 Task: Send an email with the signature Elle Wilson with the subject 'Interview follow-up' and the message 'I would like to request a proposal for your services.' from softage.1@softage.net to softage.10@softage.net and softage.2@softage.net with an attached document Request_for_quote.docx
Action: Key pressed n
Screenshot: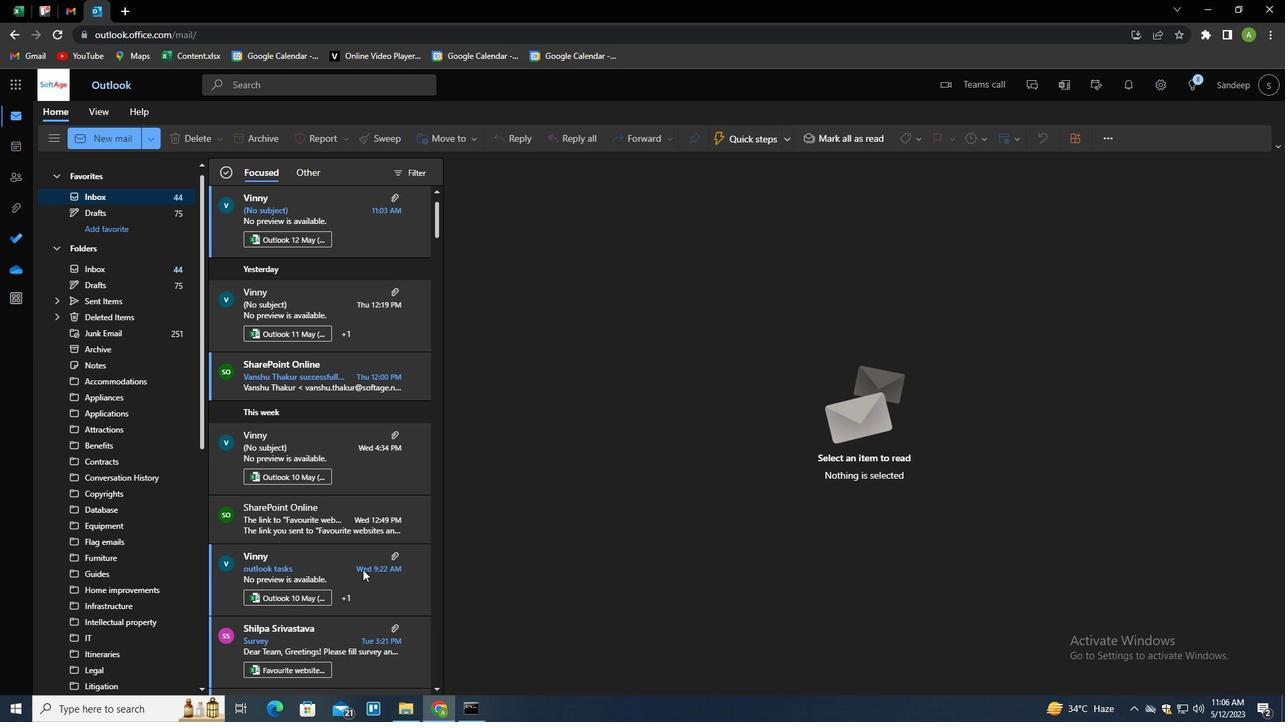 
Action: Mouse moved to (900, 135)
Screenshot: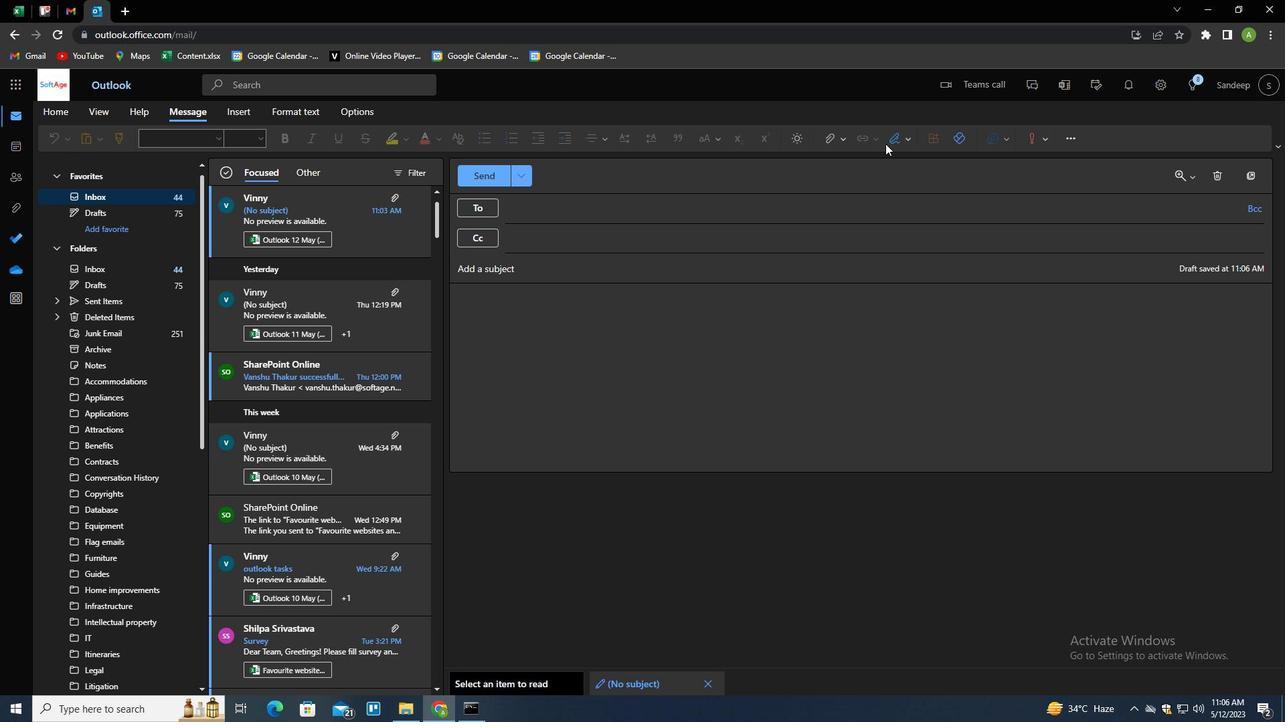 
Action: Mouse pressed left at (900, 135)
Screenshot: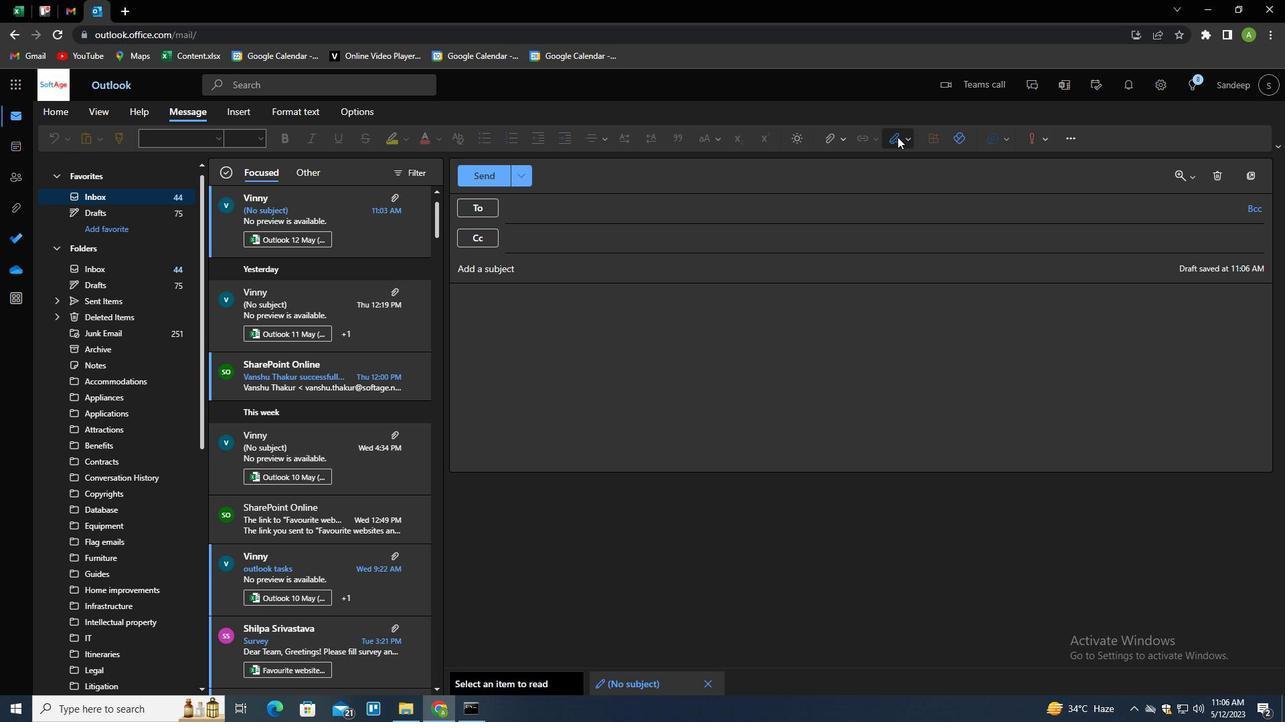 
Action: Mouse moved to (872, 191)
Screenshot: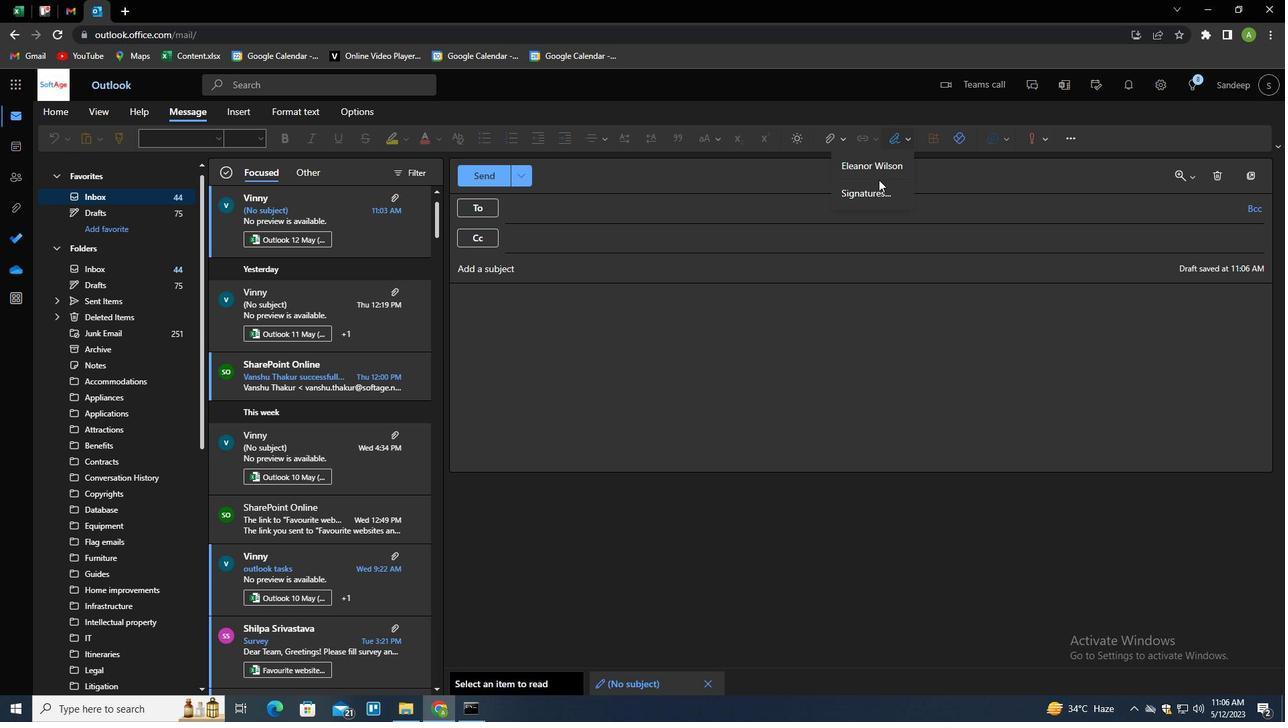 
Action: Mouse pressed left at (872, 191)
Screenshot: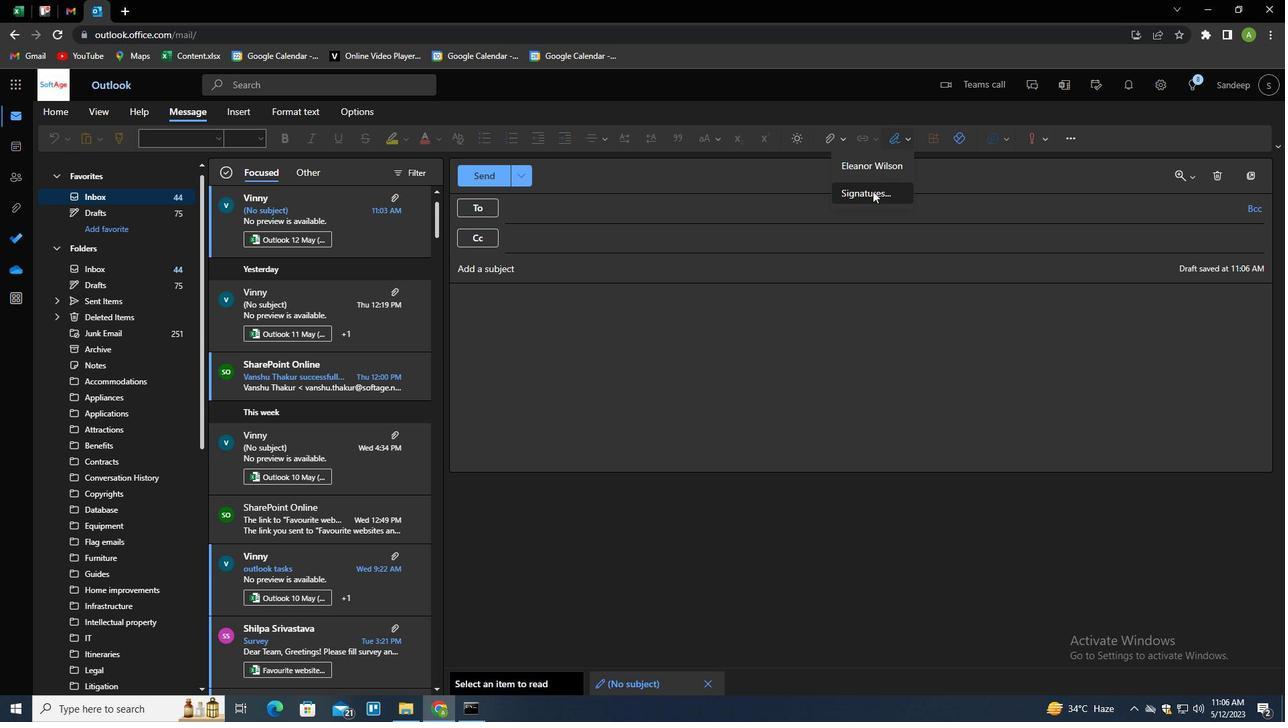 
Action: Mouse moved to (907, 240)
Screenshot: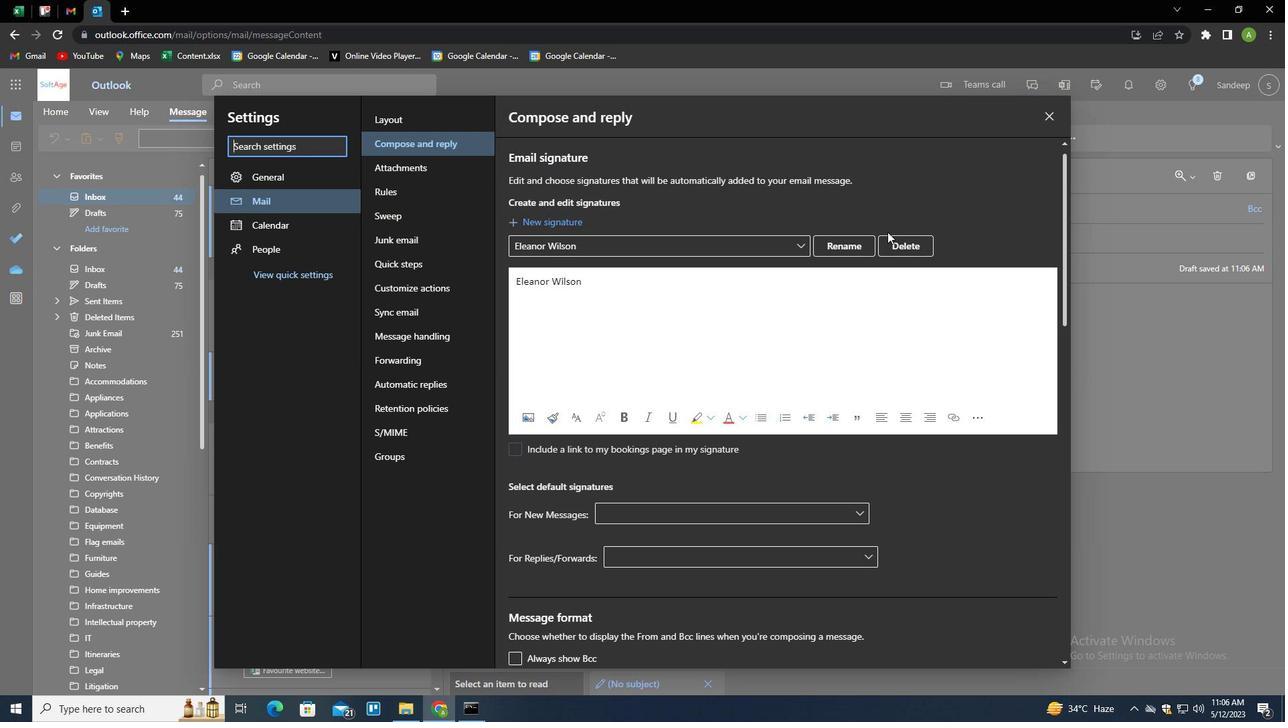
Action: Mouse pressed left at (907, 240)
Screenshot: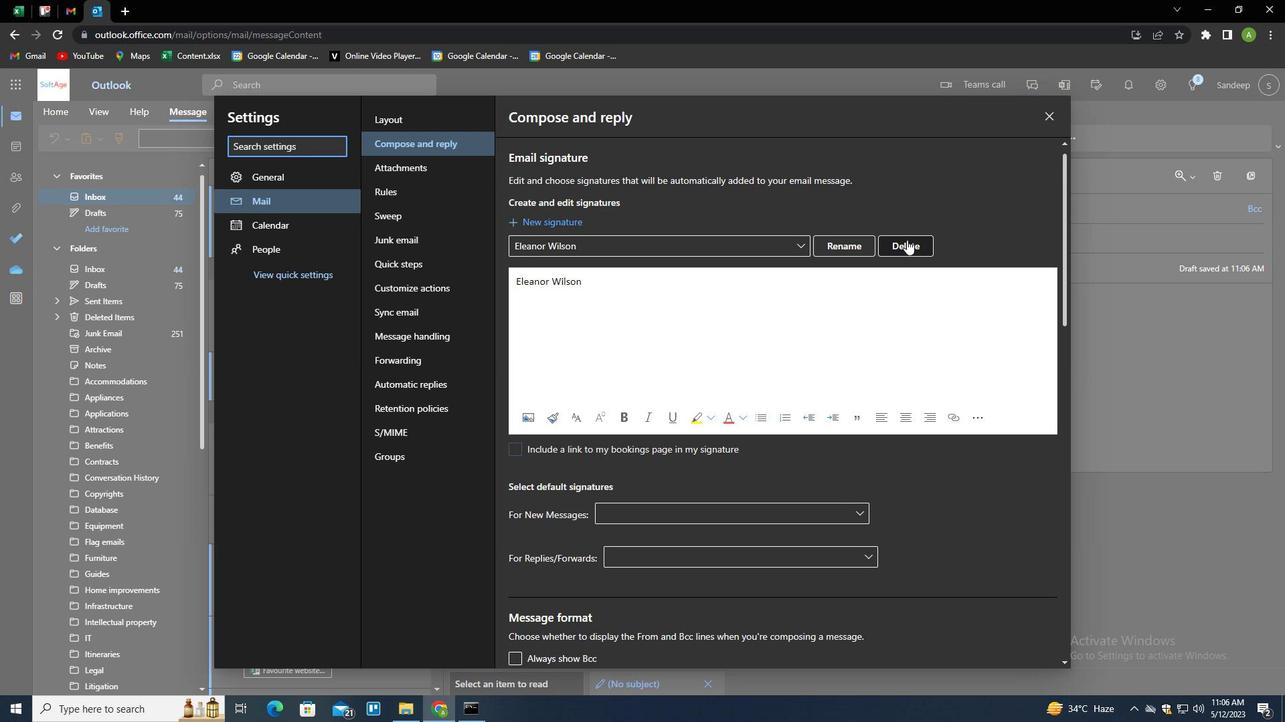 
Action: Mouse moved to (895, 247)
Screenshot: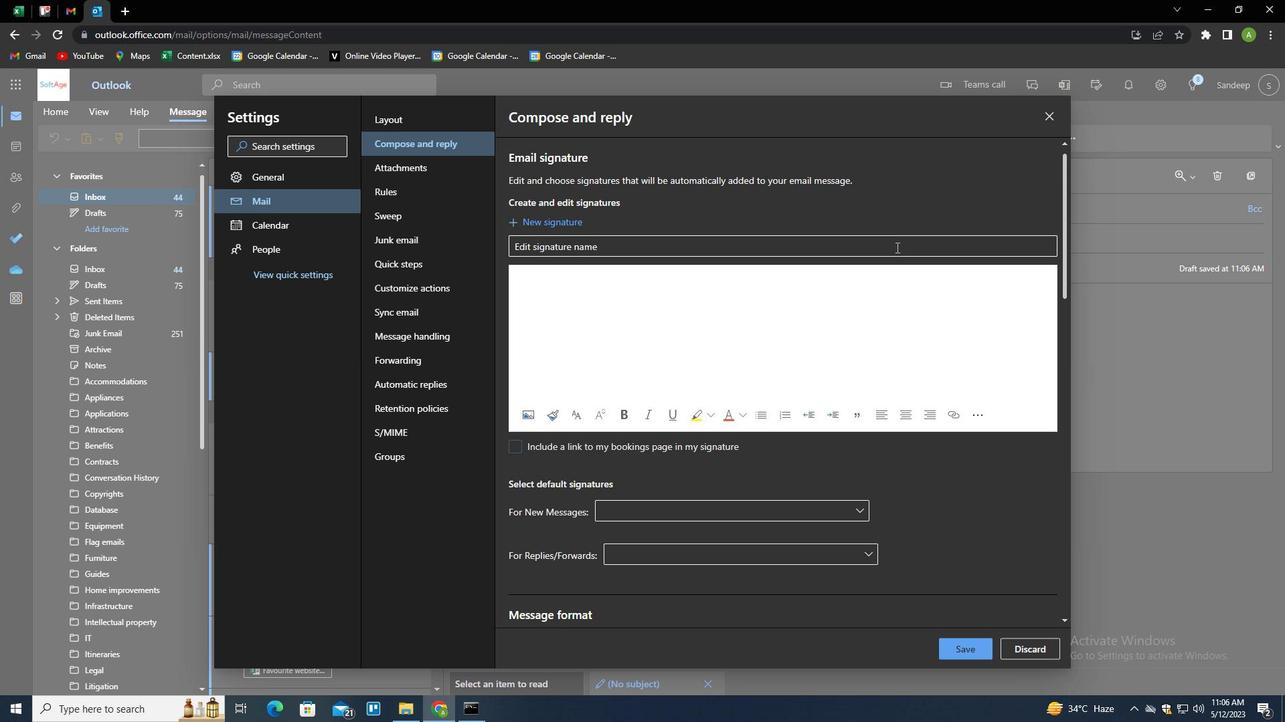 
Action: Mouse pressed left at (895, 247)
Screenshot: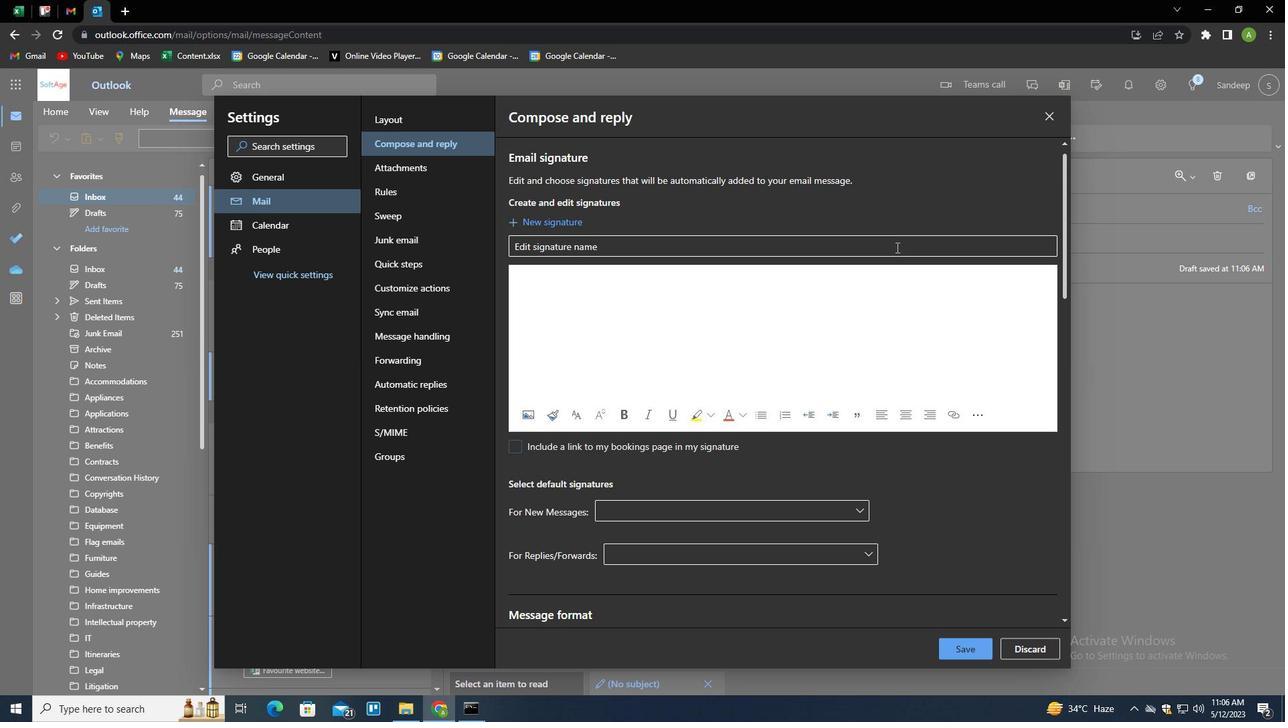 
Action: Mouse moved to (894, 247)
Screenshot: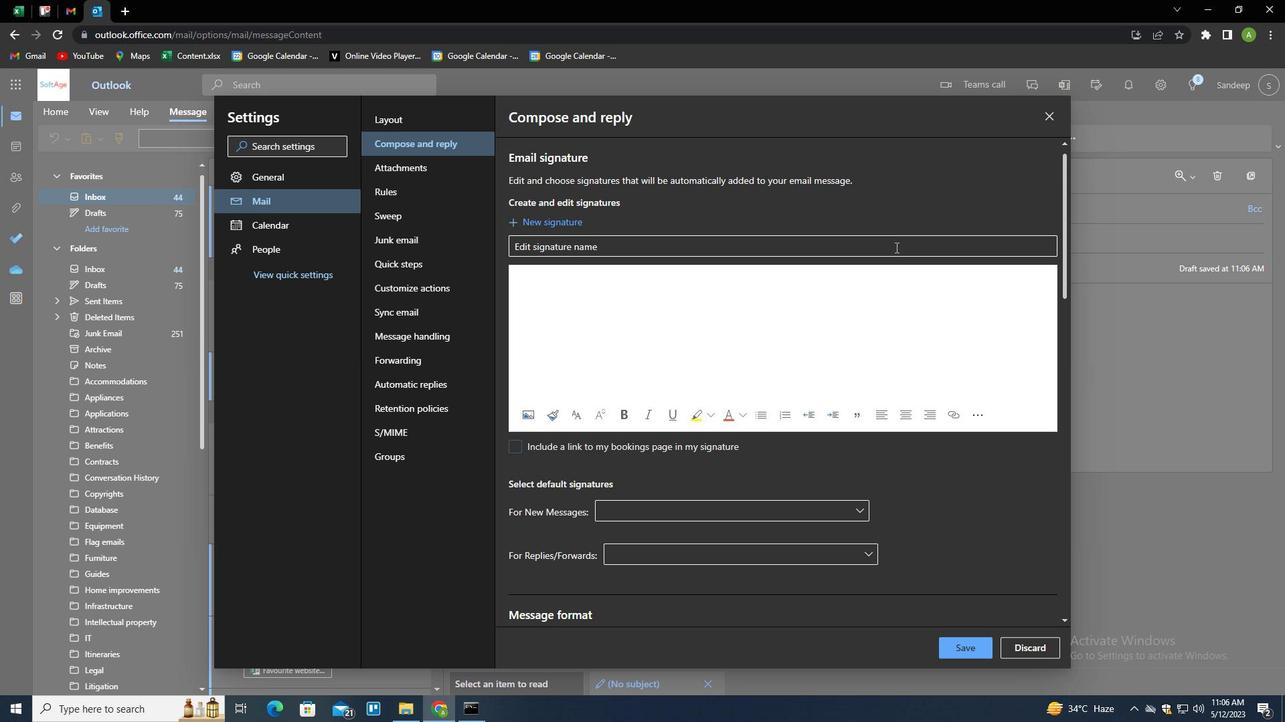 
Action: Key pressed <Key.shift>E
Screenshot: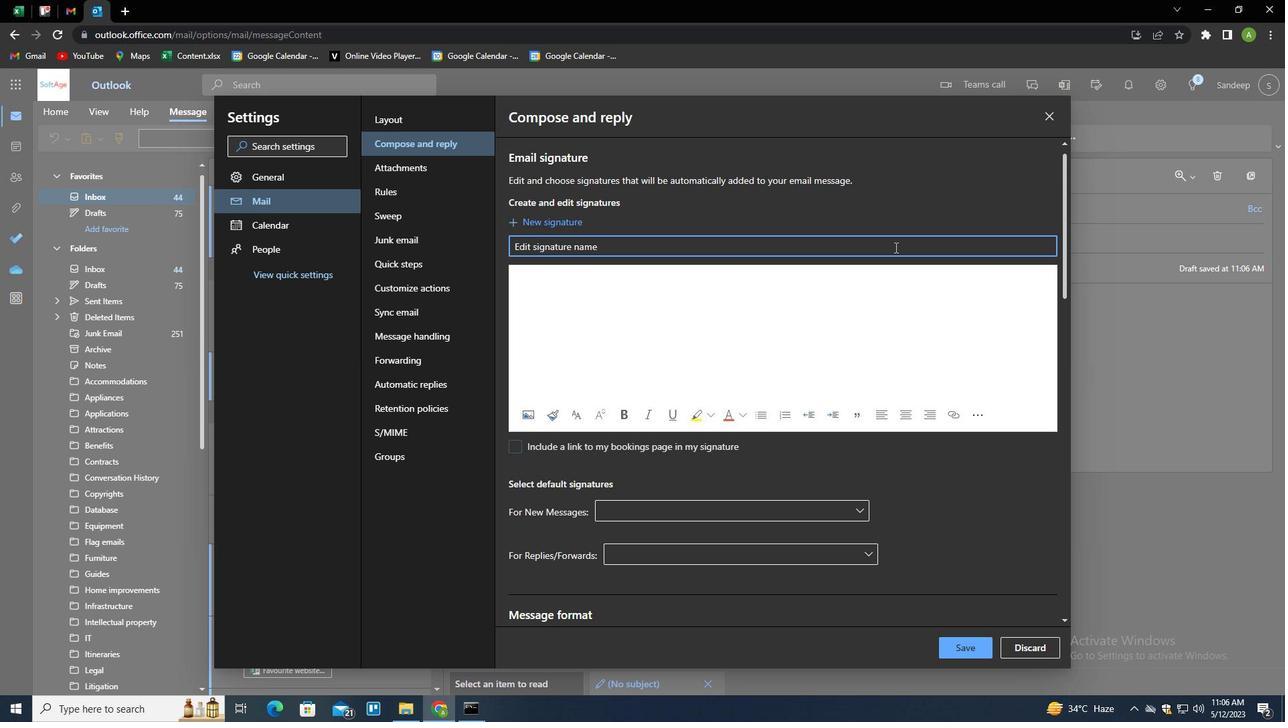 
Action: Mouse moved to (850, 223)
Screenshot: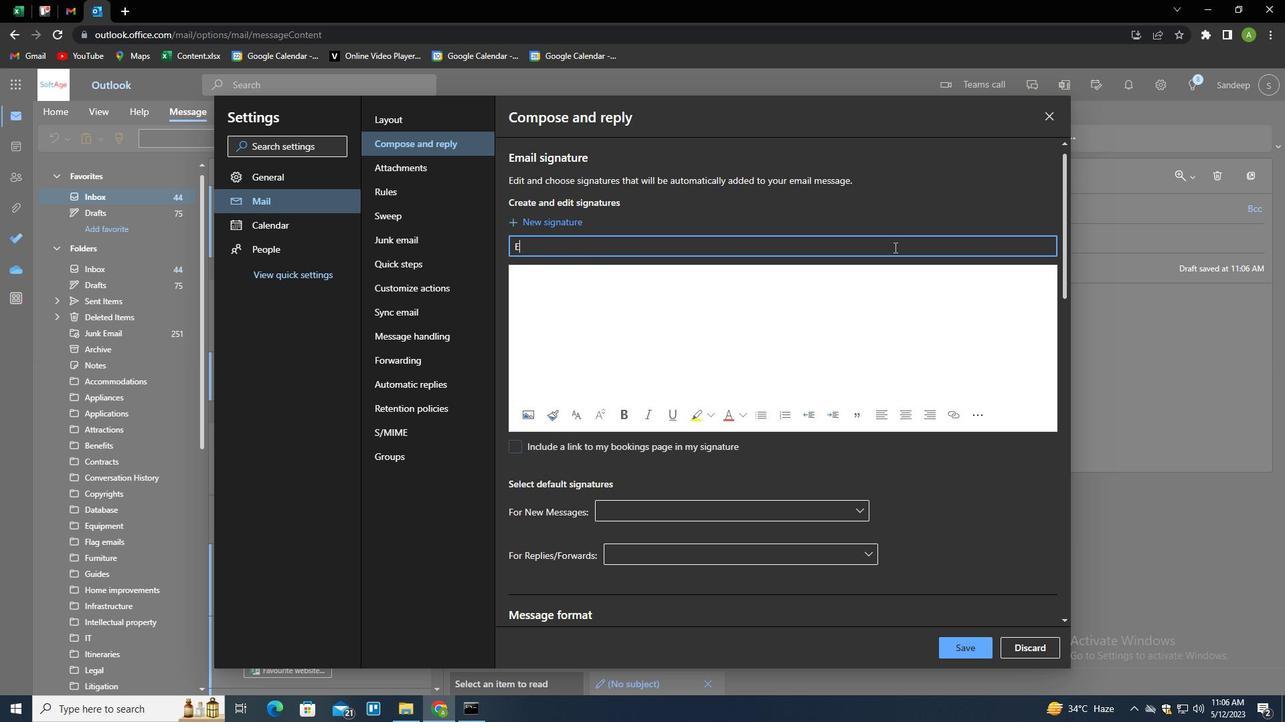 
Action: Key pressed LLE<Key.space><Key.shift>WE<Key.backspace>O<Key.backspace>ILSON<Key.tab><Key.shift>ELLE<Key.space><Key.shift>W
Screenshot: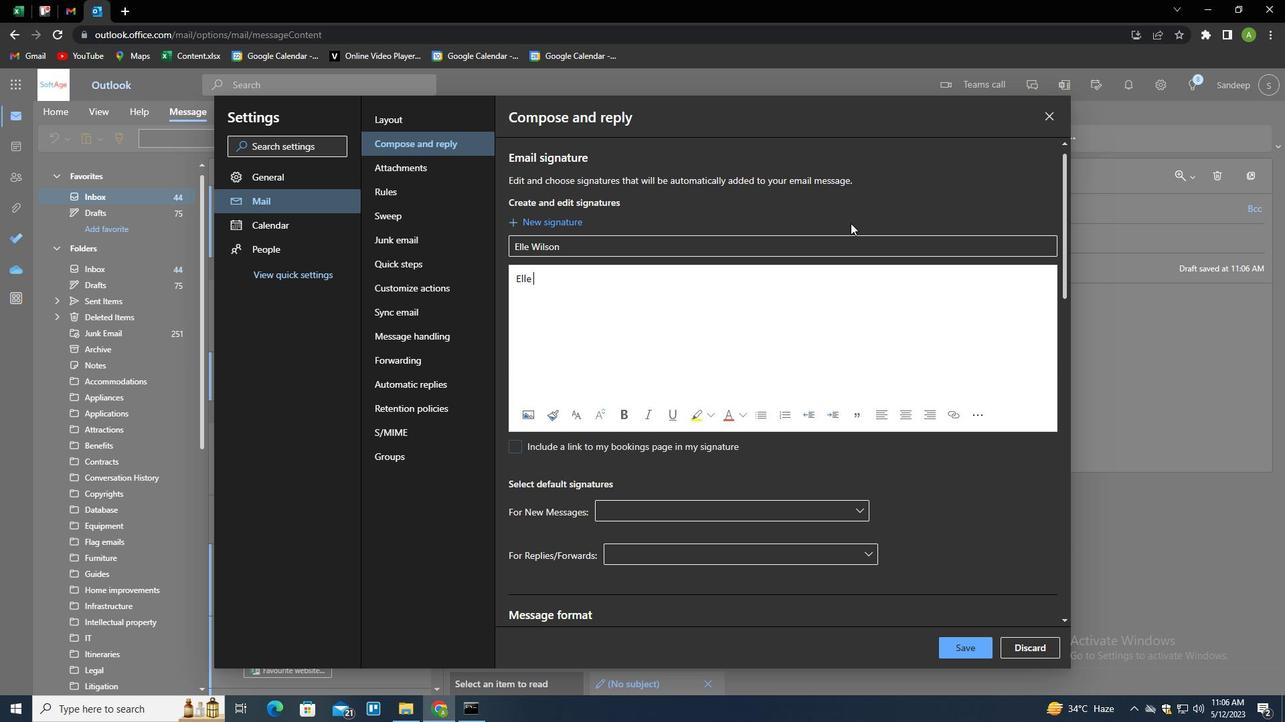 
Action: Mouse moved to (850, 223)
Screenshot: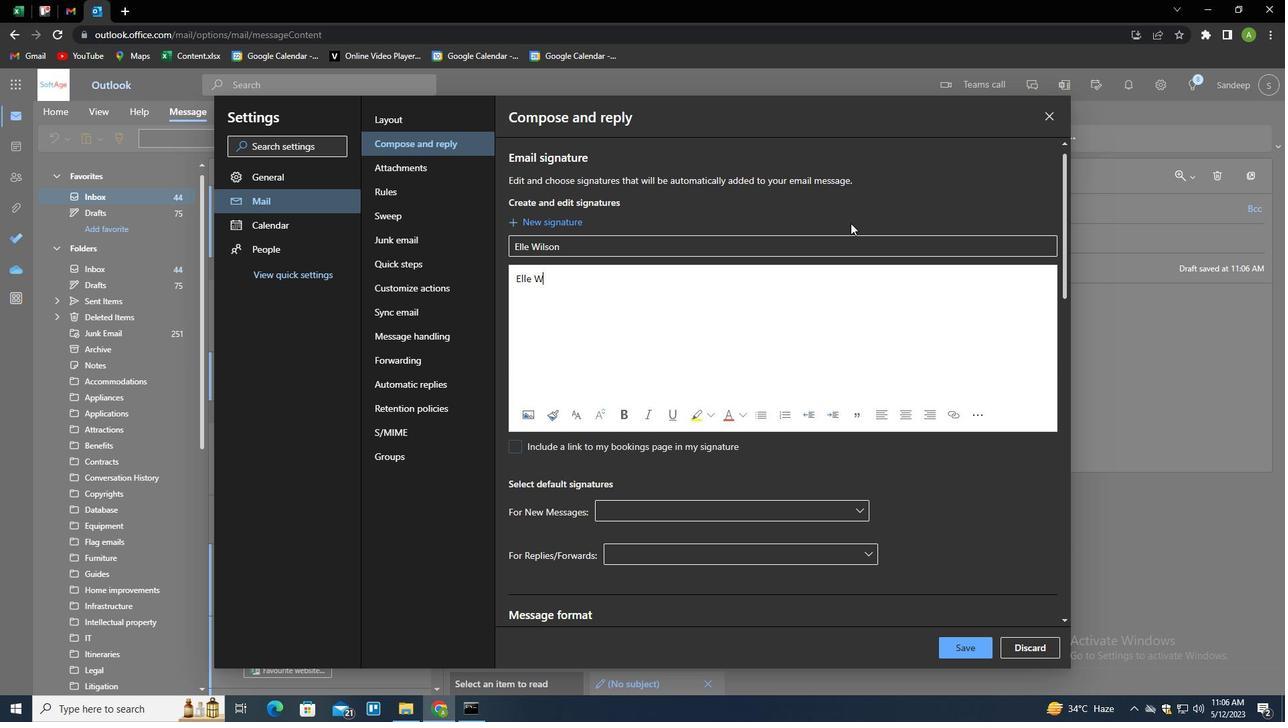
Action: Key pressed ILDON<Key.backspace><Key.backspace><Key.backspace>SON
Screenshot: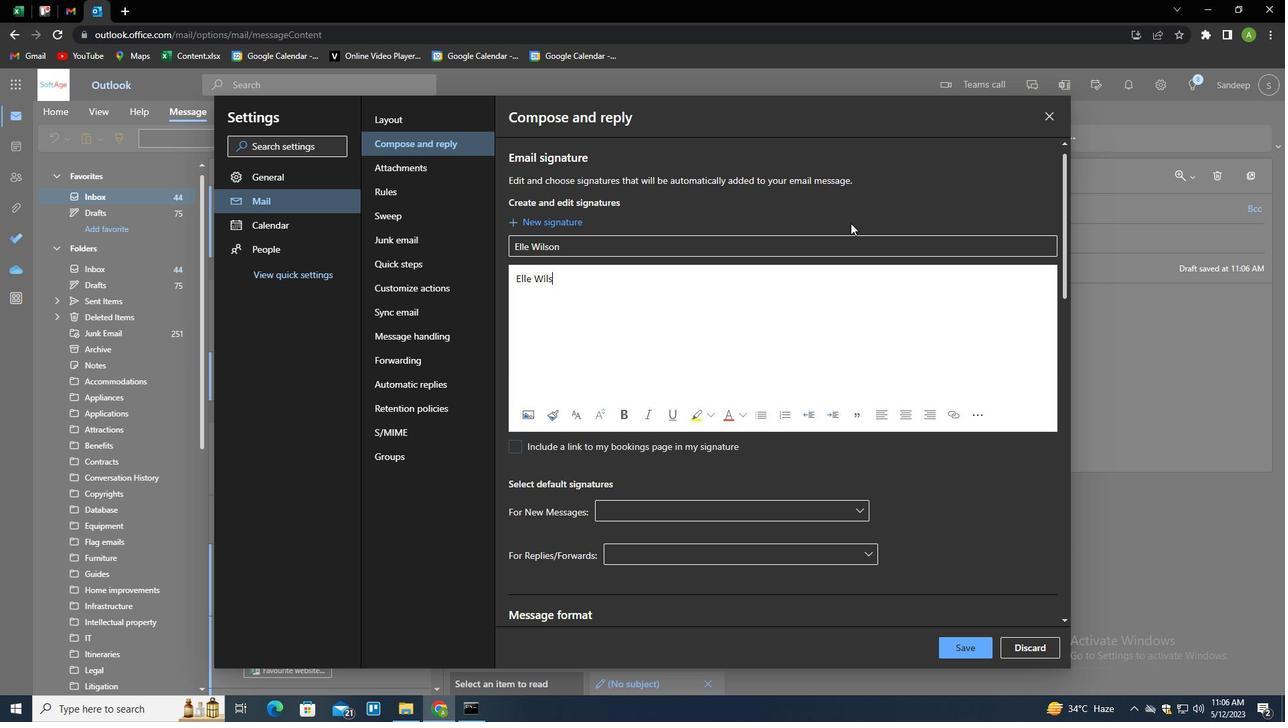 
Action: Mouse moved to (958, 653)
Screenshot: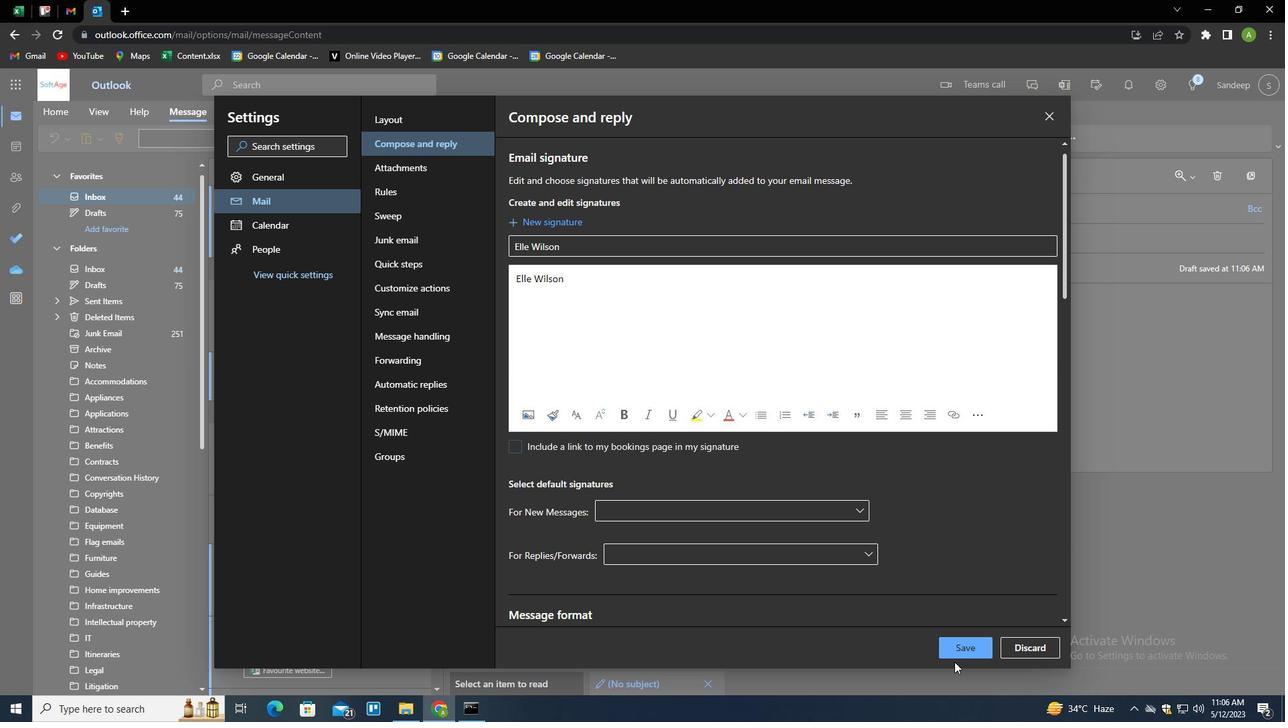 
Action: Mouse pressed left at (958, 653)
Screenshot: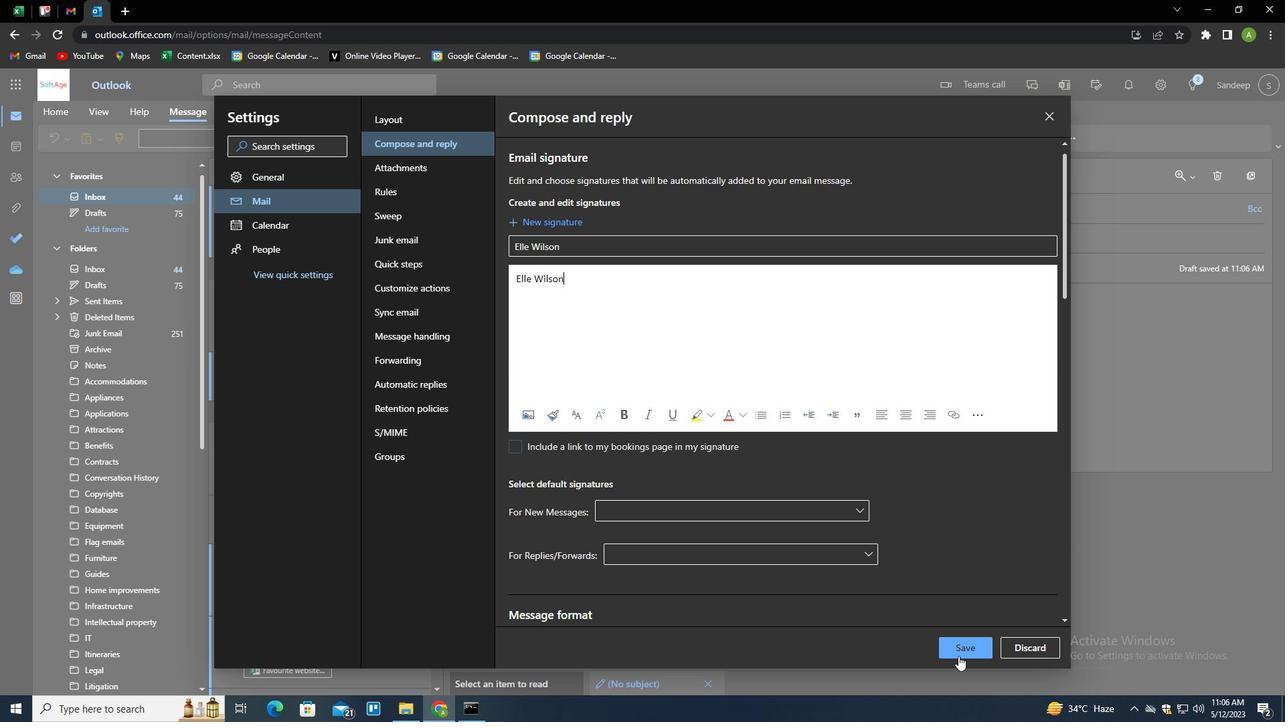 
Action: Mouse moved to (1101, 401)
Screenshot: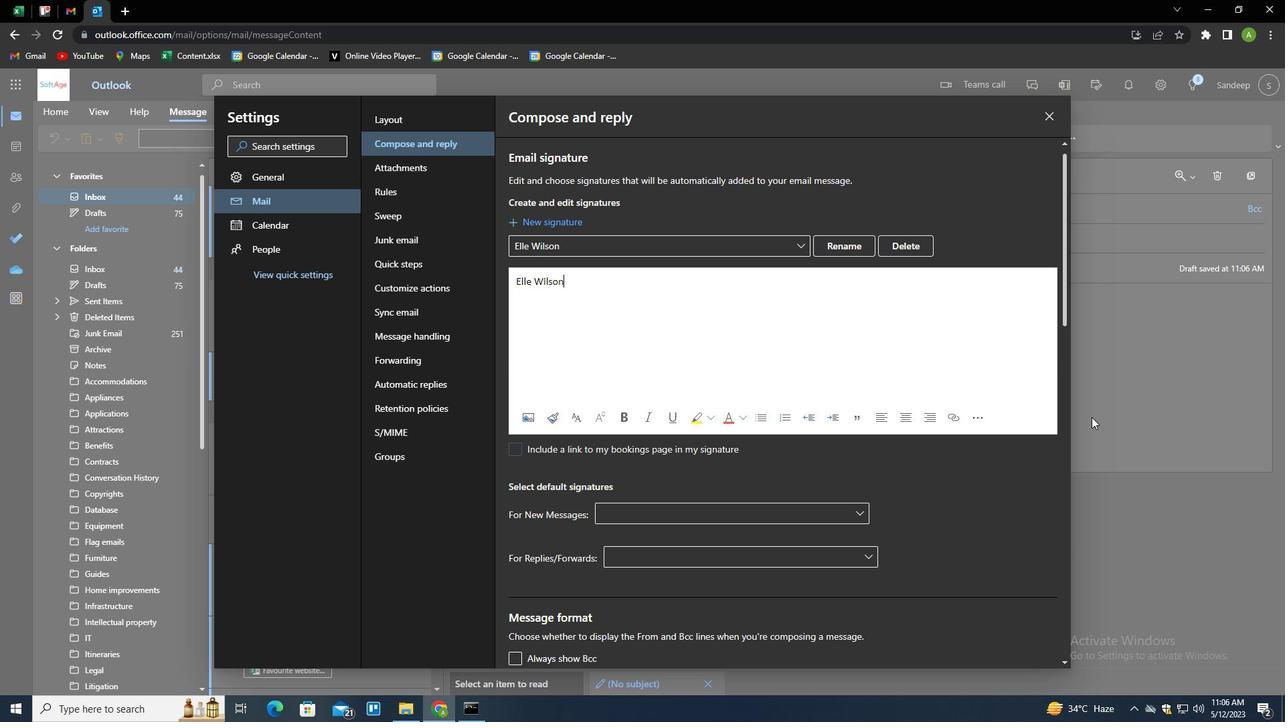 
Action: Mouse pressed left at (1101, 401)
Screenshot: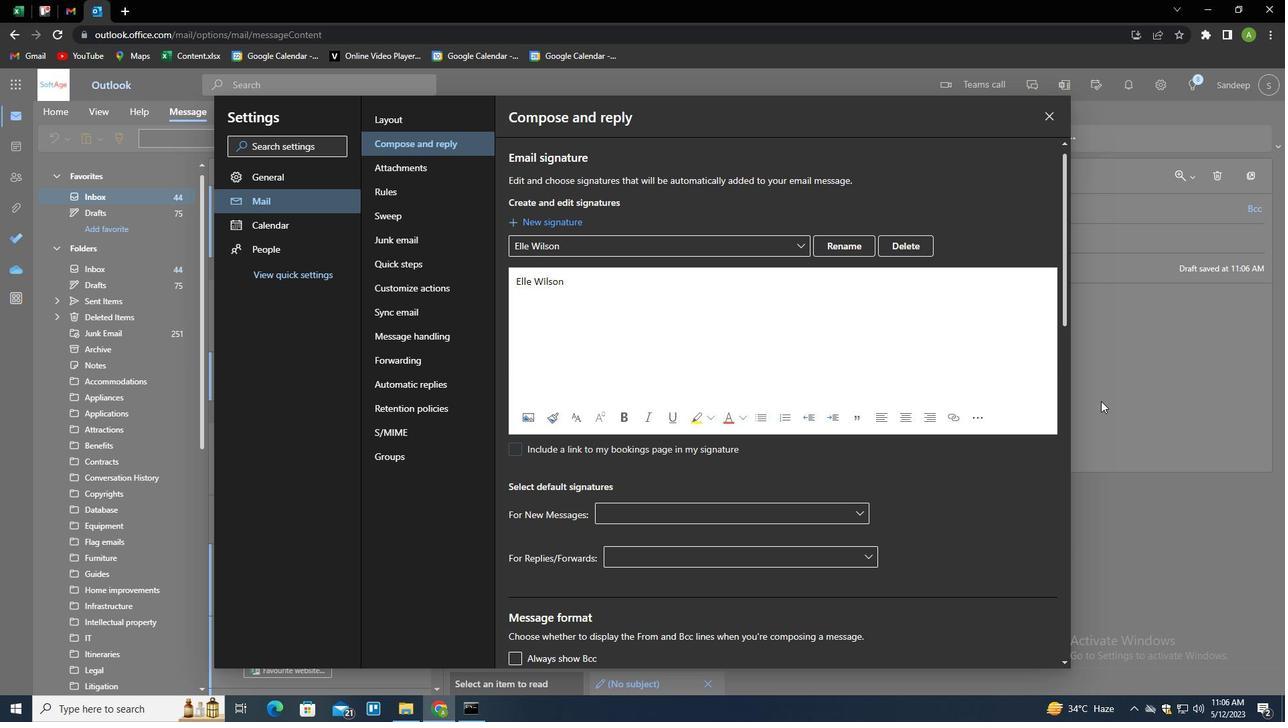 
Action: Mouse moved to (901, 131)
Screenshot: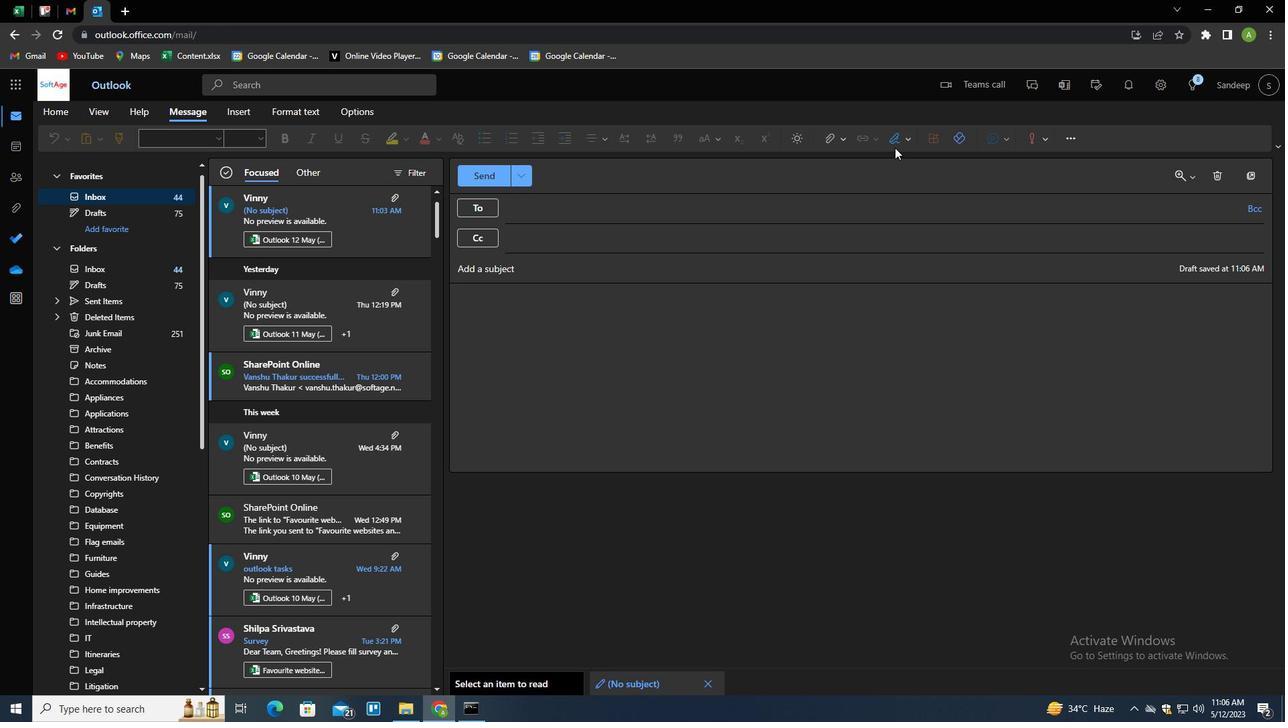 
Action: Mouse pressed left at (901, 131)
Screenshot: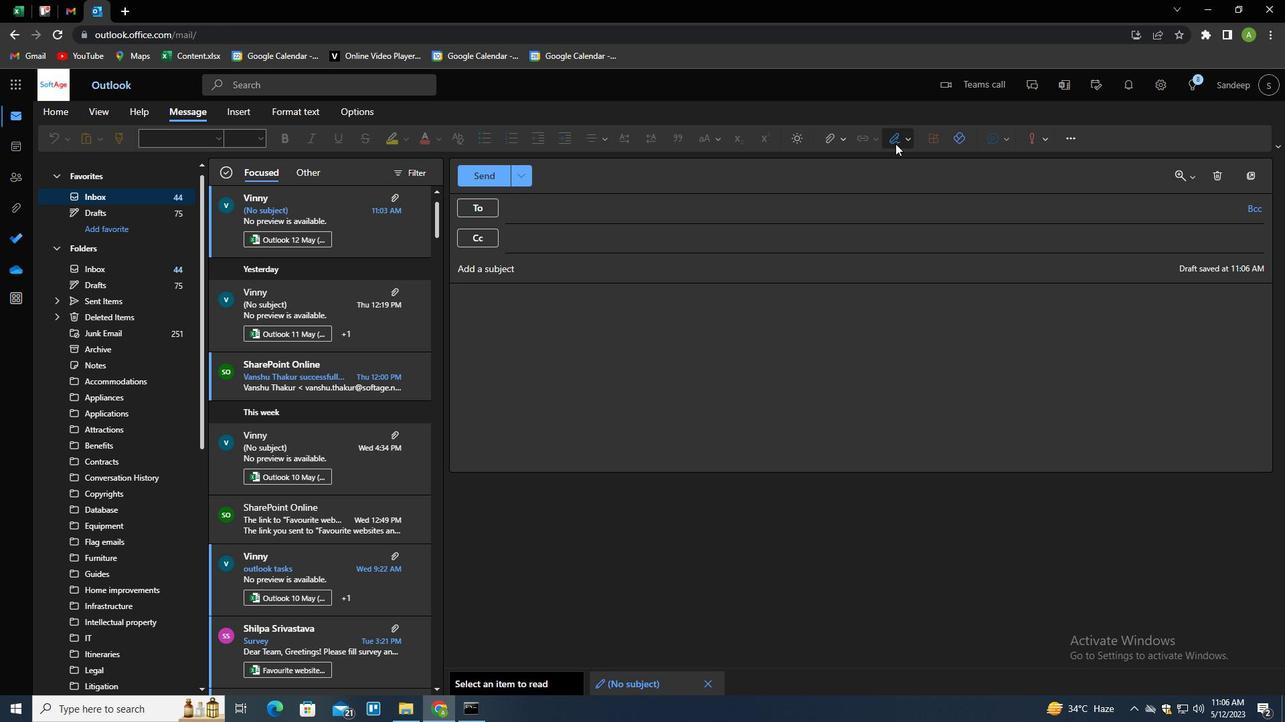 
Action: Mouse moved to (886, 164)
Screenshot: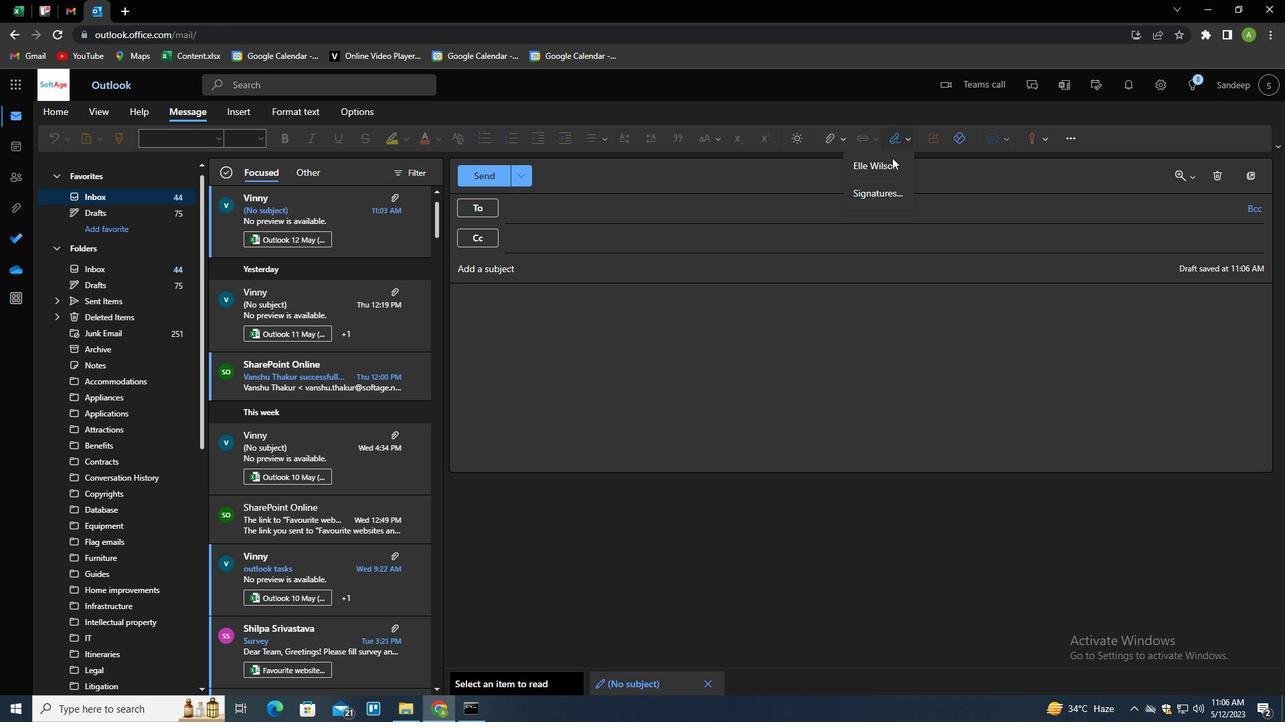 
Action: Mouse pressed left at (886, 164)
Screenshot: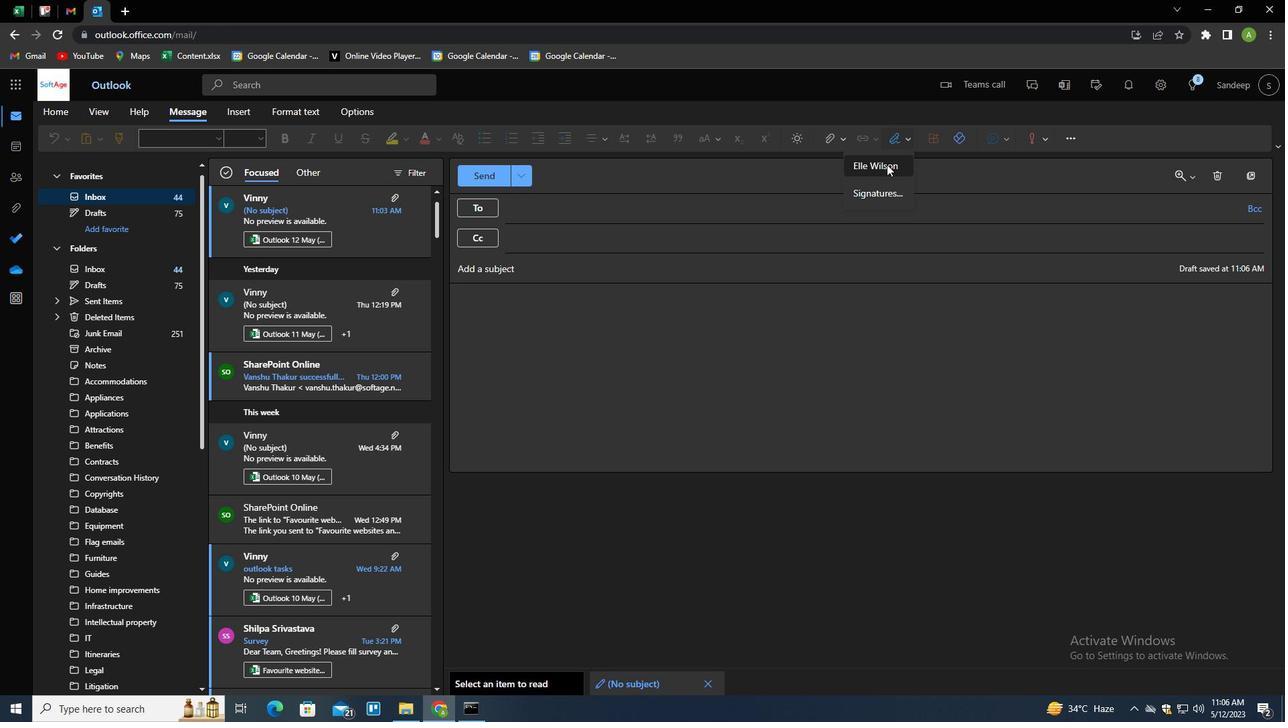 
Action: Mouse moved to (517, 266)
Screenshot: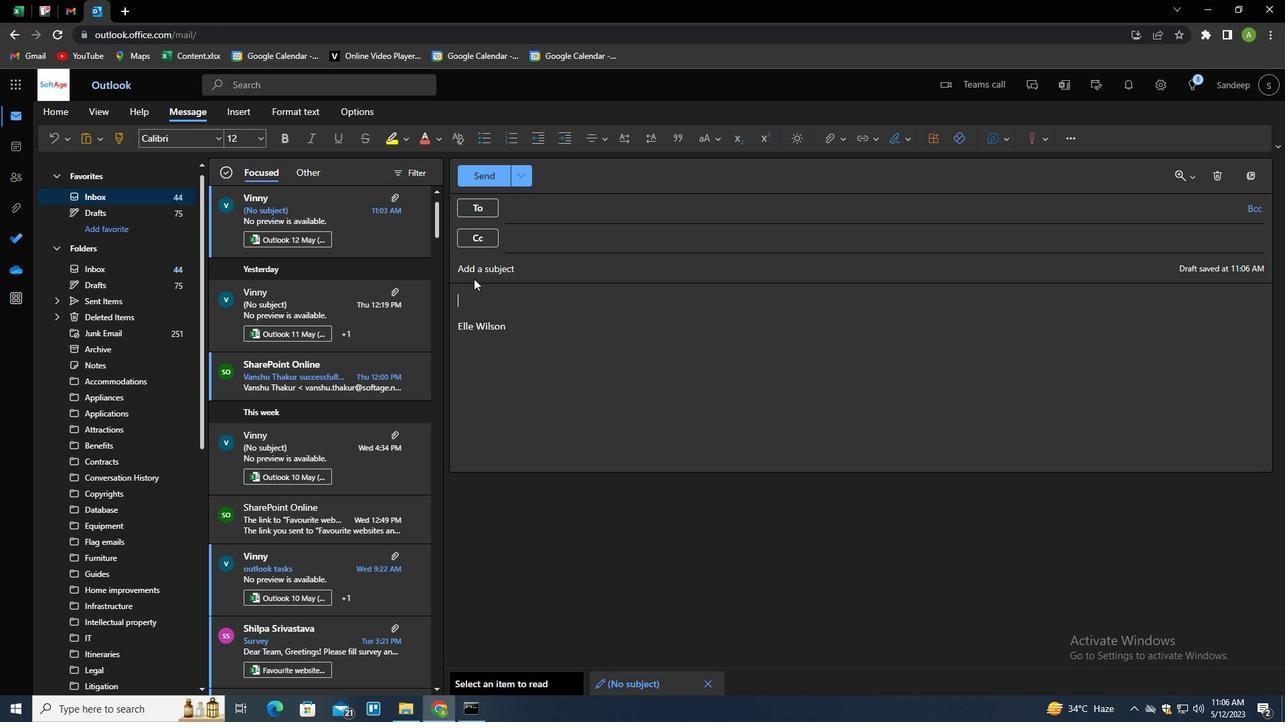 
Action: Mouse pressed left at (517, 266)
Screenshot: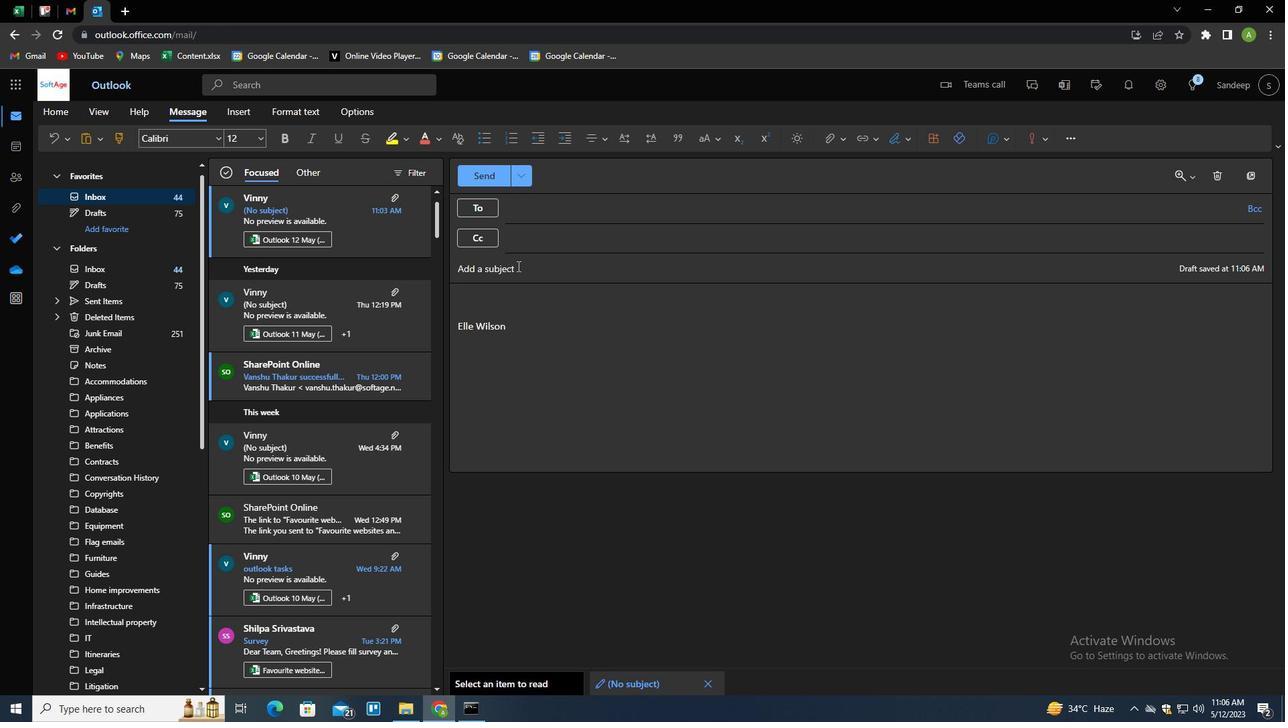 
Action: Mouse moved to (518, 264)
Screenshot: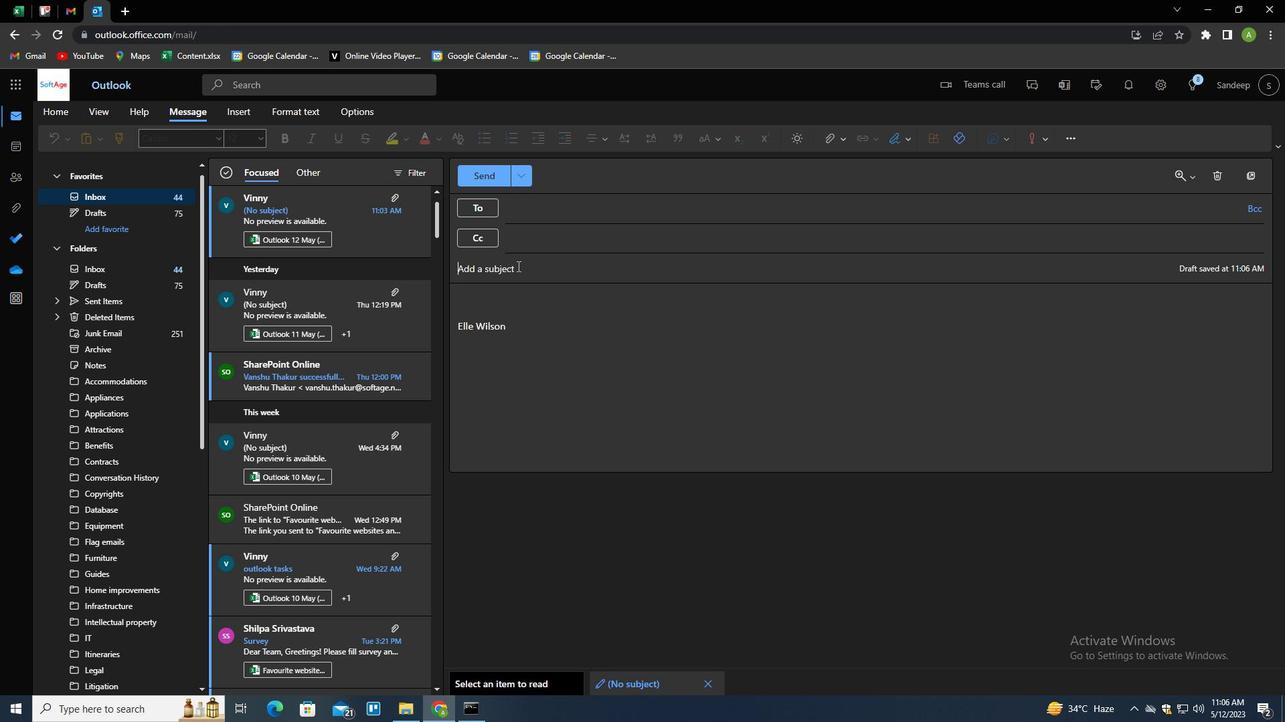 
Action: Key pressed <Key.shift><Key.shift><Key.shift><Key.shift><Key.shift><Key.shift><Key.shift><Key.shift><Key.shift><Key.shift><Key.shift><Key.shift><Key.shift><Key.shift><Key.shift><Key.shift><Key.shift><Key.shift><Key.shift><Key.shift><Key.shift><Key.shift><Key.shift><Key.shift><Key.shift><Key.shift><Key.shift><Key.shift><Key.shift><Key.shift><Key.shift><Key.shift><Key.shift><Key.shift><Key.shift><Key.shift><Key.shift><Key.shift><Key.shift><Key.shift><Key.shift><Key.shift><Key.shift><Key.shift><Key.shift><Key.shift><Key.shift><Key.shift><Key.shift><Key.shift><Key.shift><Key.shift><Key.shift><Key.shift><Key.shift><Key.shift><Key.shift><Key.shift><Key.shift><Key.shift><Key.shift><Key.shift><Key.shift><Key.shift><Key.shift><Key.shift><Key.shift><Key.shift><Key.shift><Key.shift><Key.shift><Key.shift><Key.shift><Key.shift><Key.shift><Key.shift><Key.shift><Key.shift><Key.shift><Key.shift><Key.shift><Key.shift><Key.shift><Key.shift><Key.shift><Key.shift><Key.shift><Key.shift><Key.shift><Key.shift>INTERVIEW<Key.space><Key.shift>F<Key.backspace>FOLLOW-UP<Key.tab><Key.shift>I<Key.space>WOI<Key.backspace>ULD<Key.space>LIKT<Key.space>T<Key.backspace><Key.backspace><Key.backspace>E<Key.space>TO<Key.space>REQUEST<Key.space>A<Key.space>PROPOSAL<Key.space>FOR<Key.space>YOUR<Key.space>SERVICES.
Screenshot: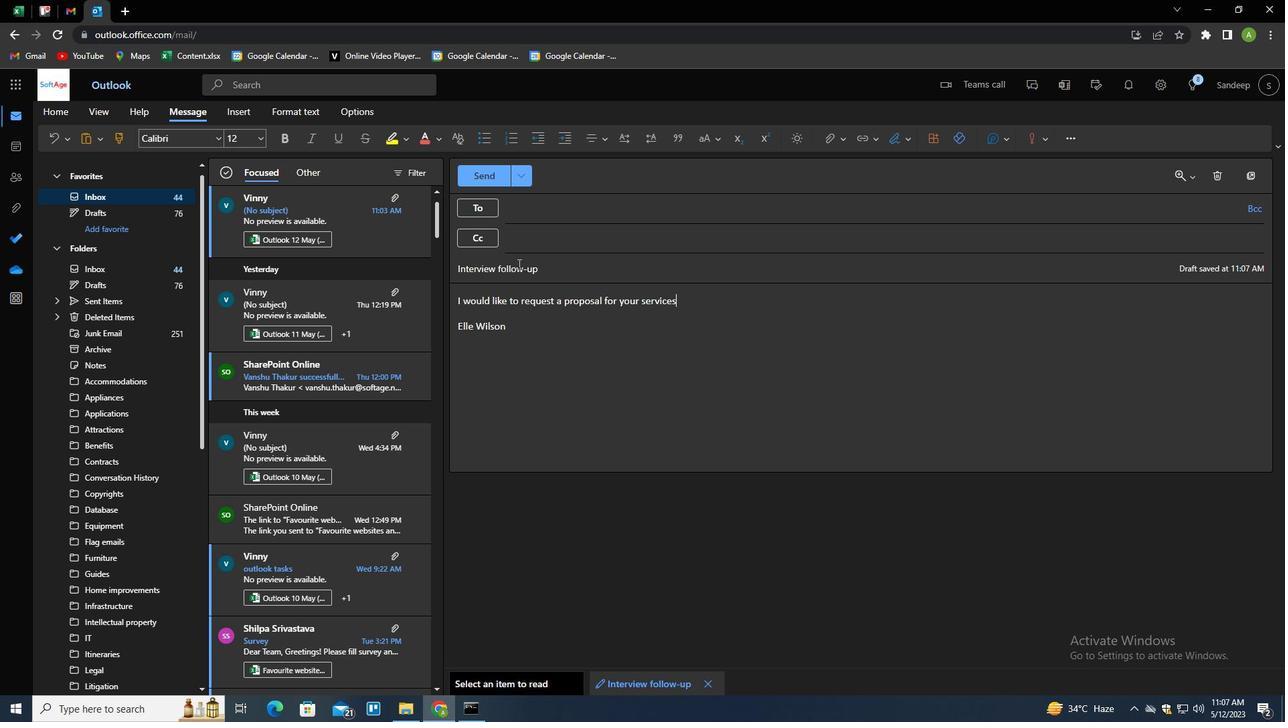 
Action: Mouse moved to (545, 209)
Screenshot: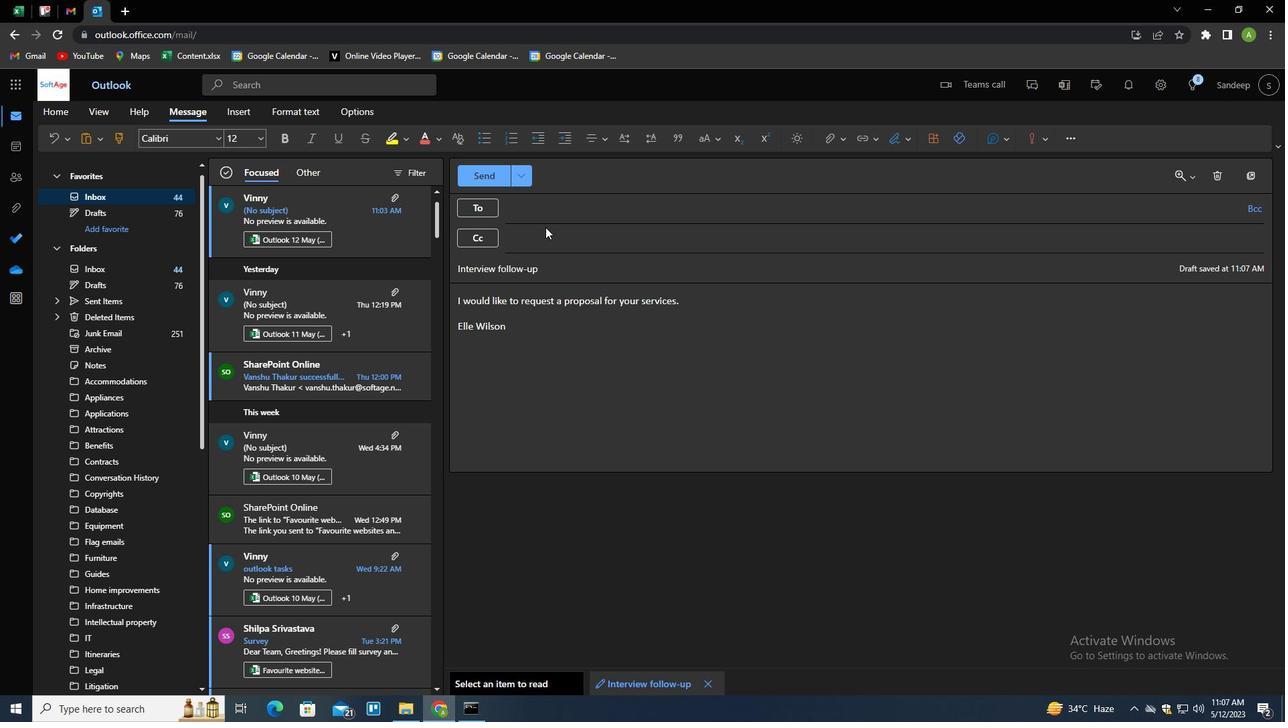 
Action: Mouse pressed left at (545, 209)
Screenshot: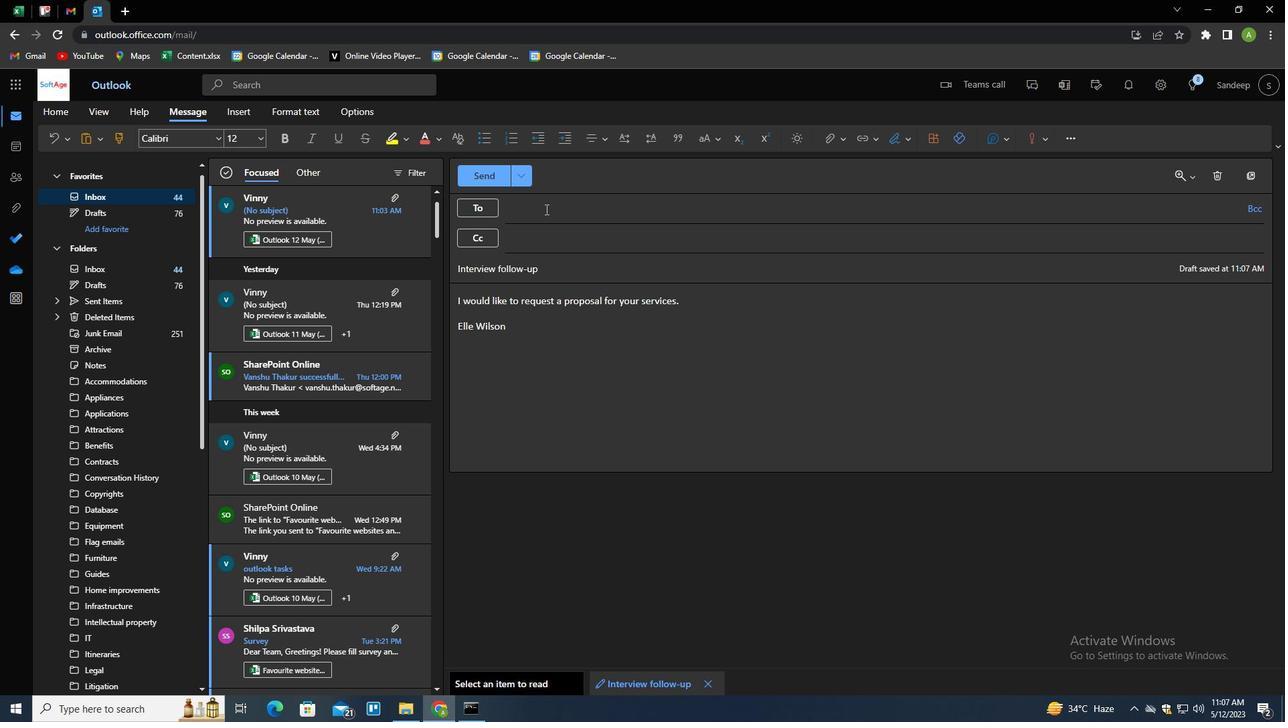 
Action: Key pressed SOFTAGE.10<Key.shift>@SOFTAGE.NET<Key.enter>SOFTAGE.2<Key.shift>@SOFTAGE.NET<Key.enter>
Screenshot: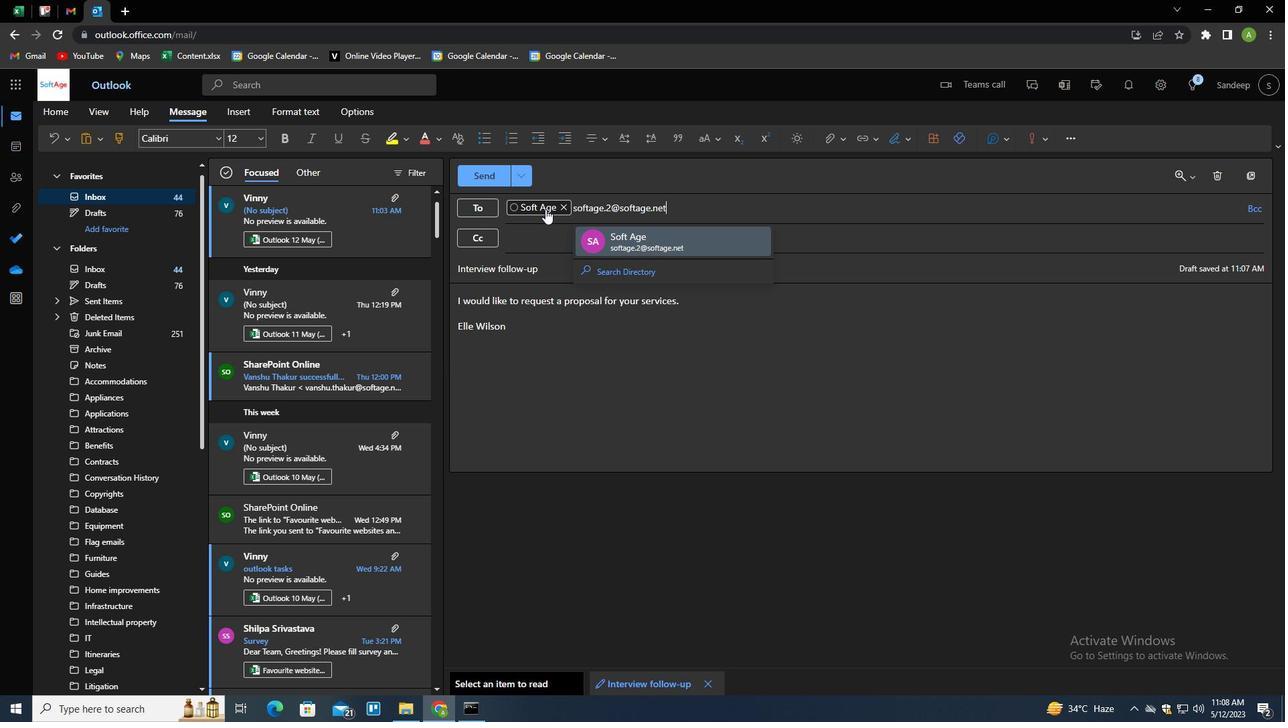 
Action: Mouse moved to (840, 142)
Screenshot: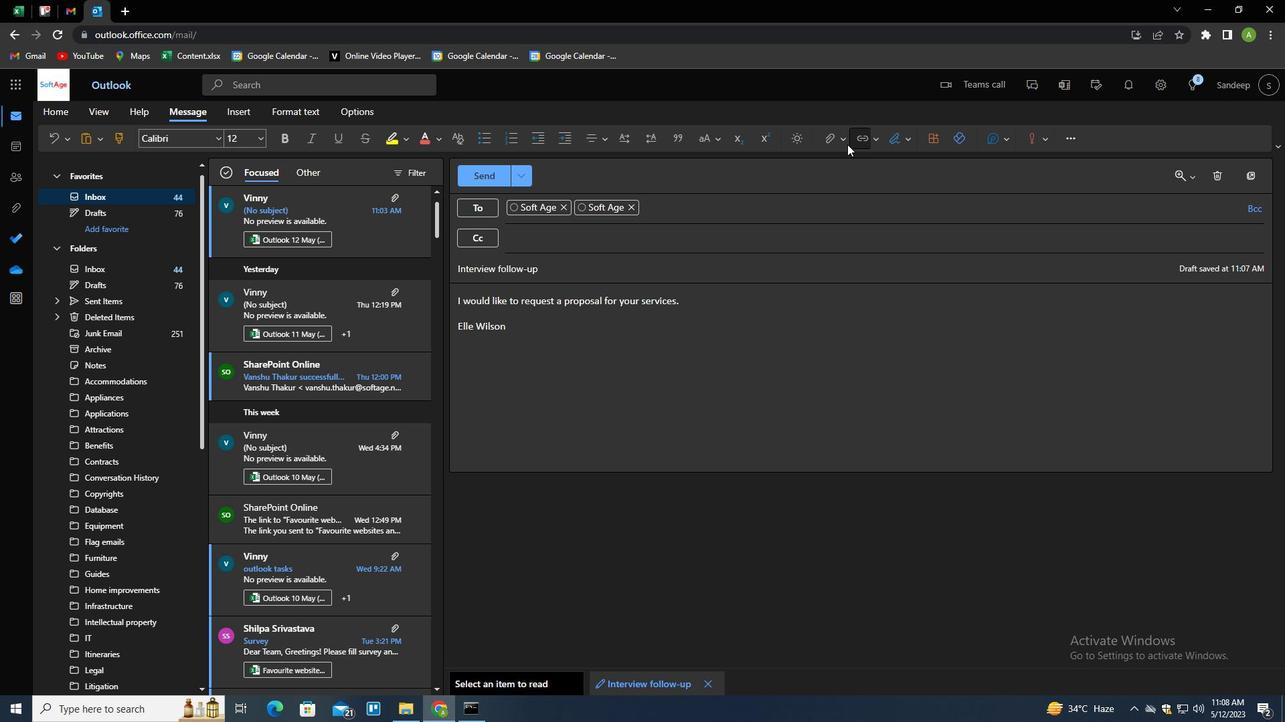 
Action: Mouse pressed left at (840, 142)
Screenshot: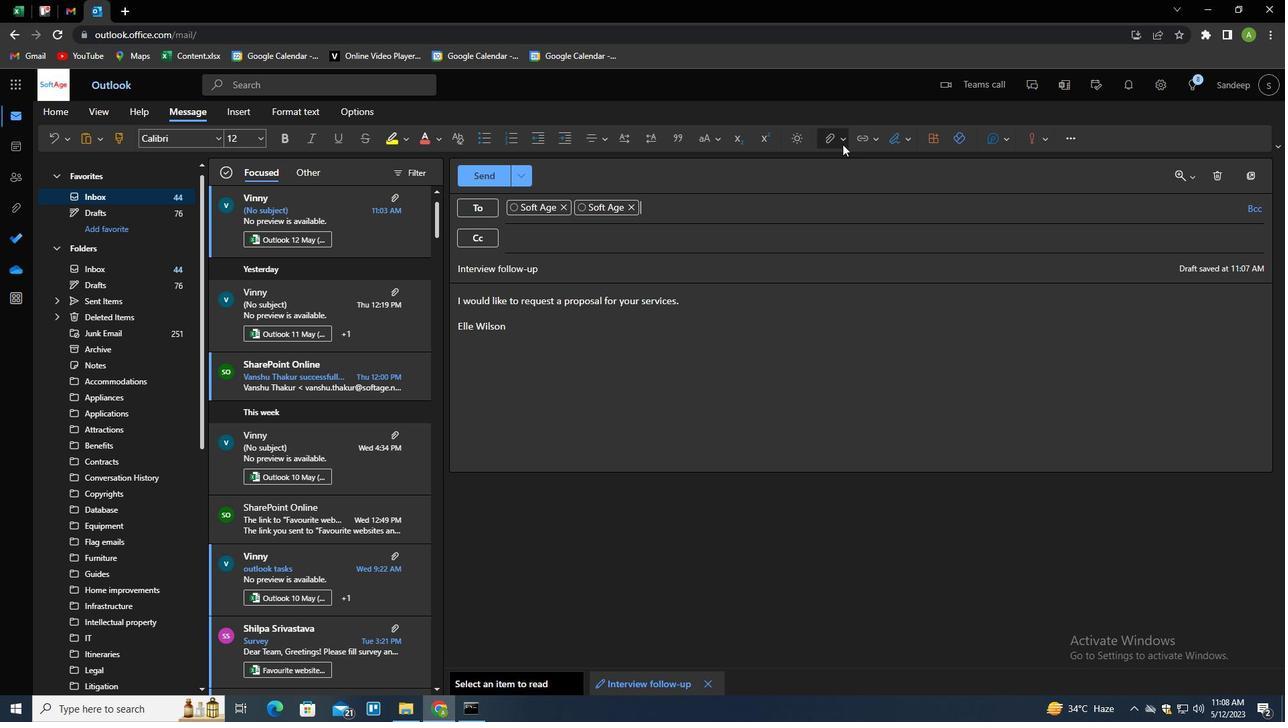 
Action: Mouse moved to (793, 174)
Screenshot: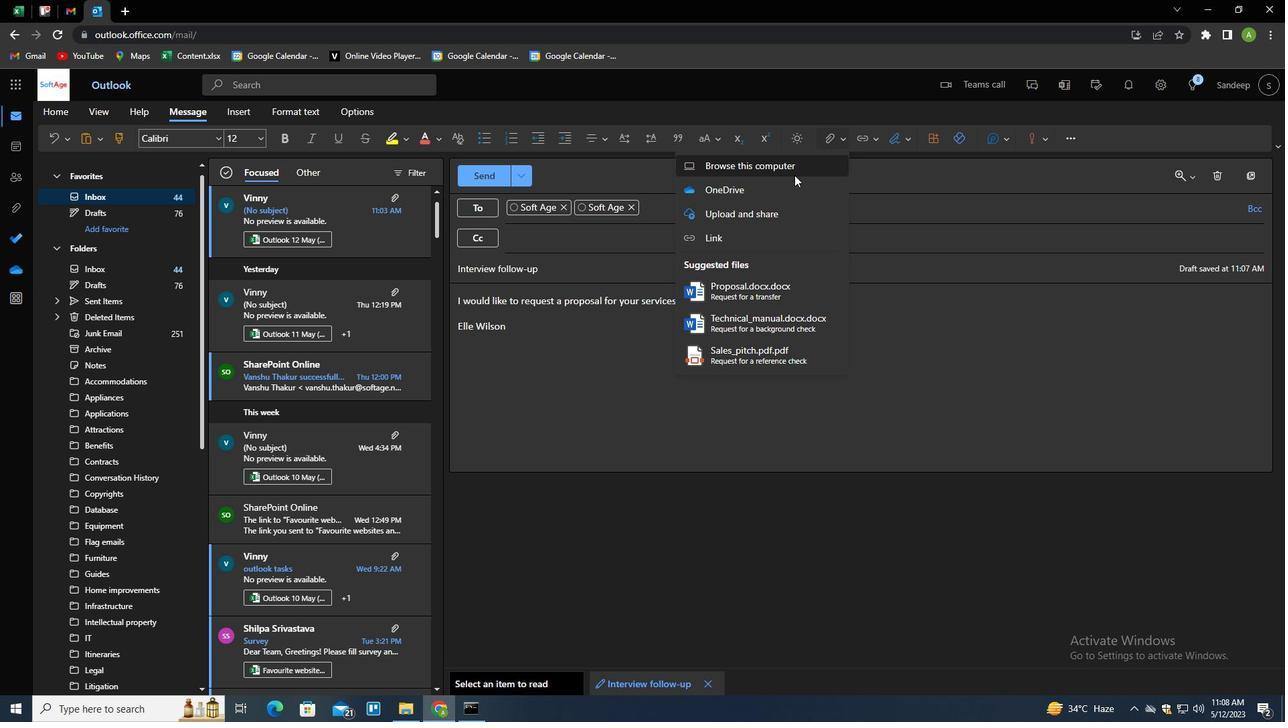 
Action: Mouse pressed left at (793, 174)
Screenshot: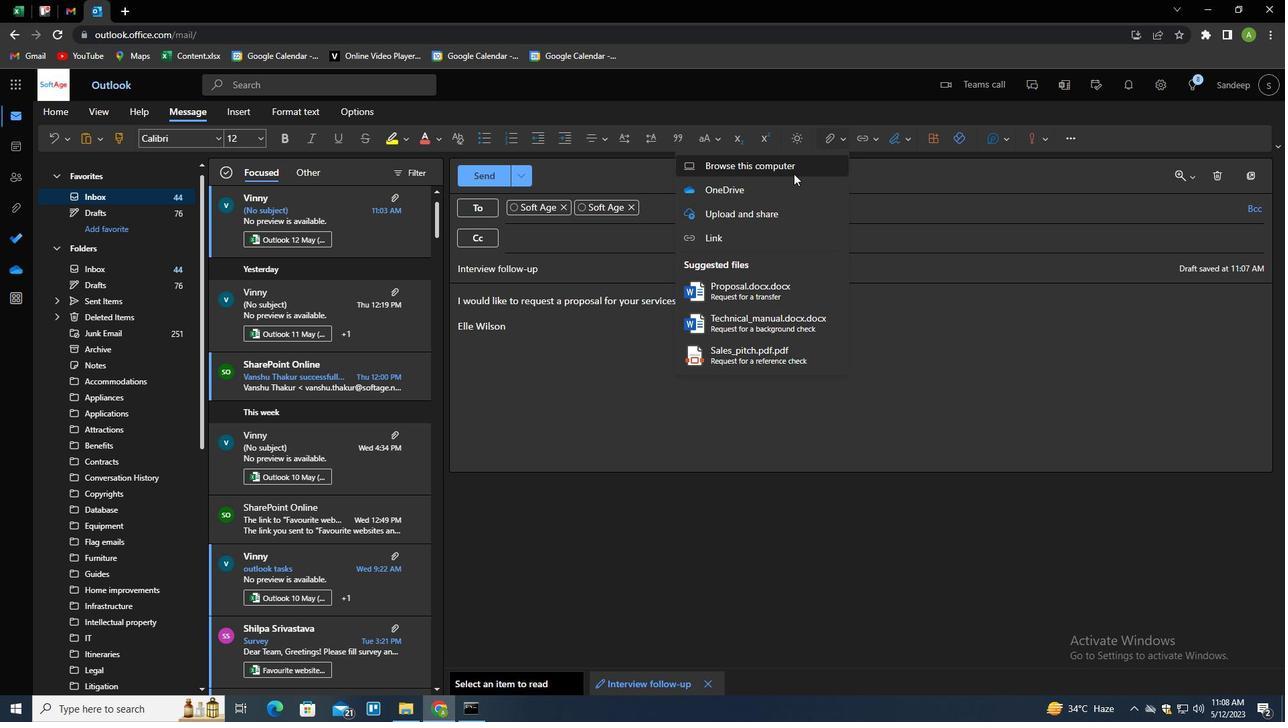 
Action: Mouse moved to (222, 170)
Screenshot: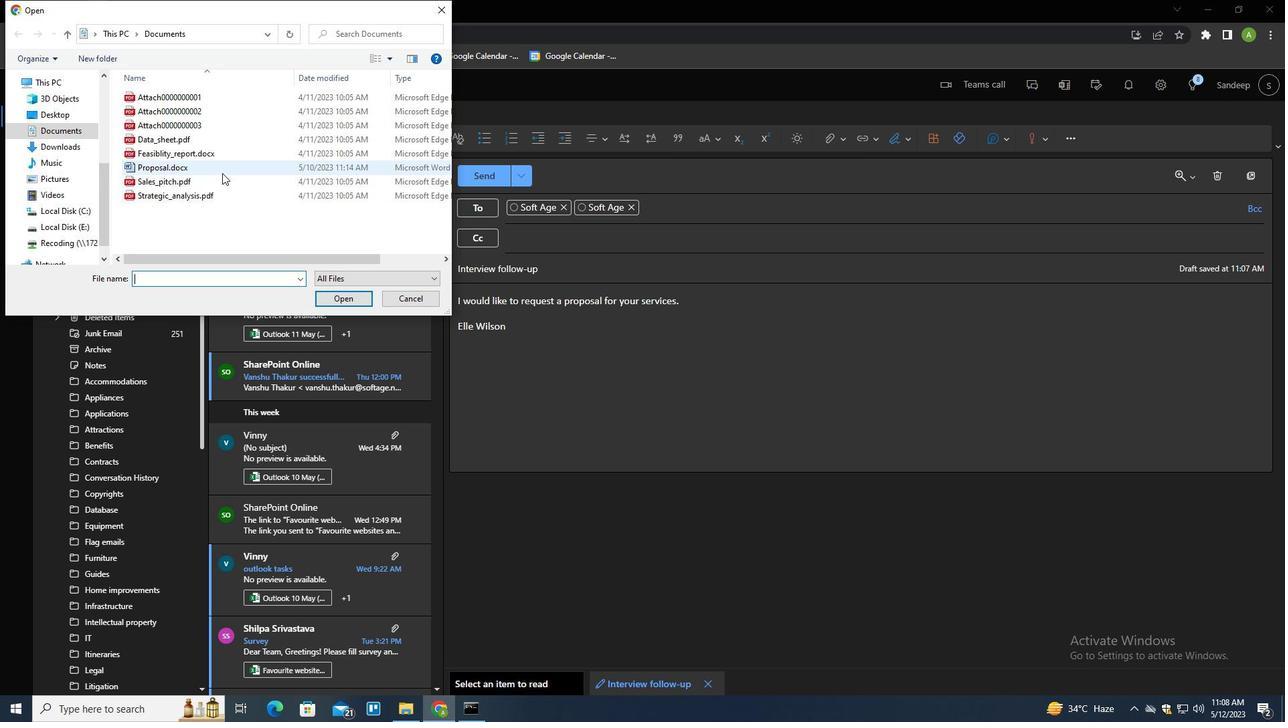 
Action: Mouse pressed left at (222, 170)
Screenshot: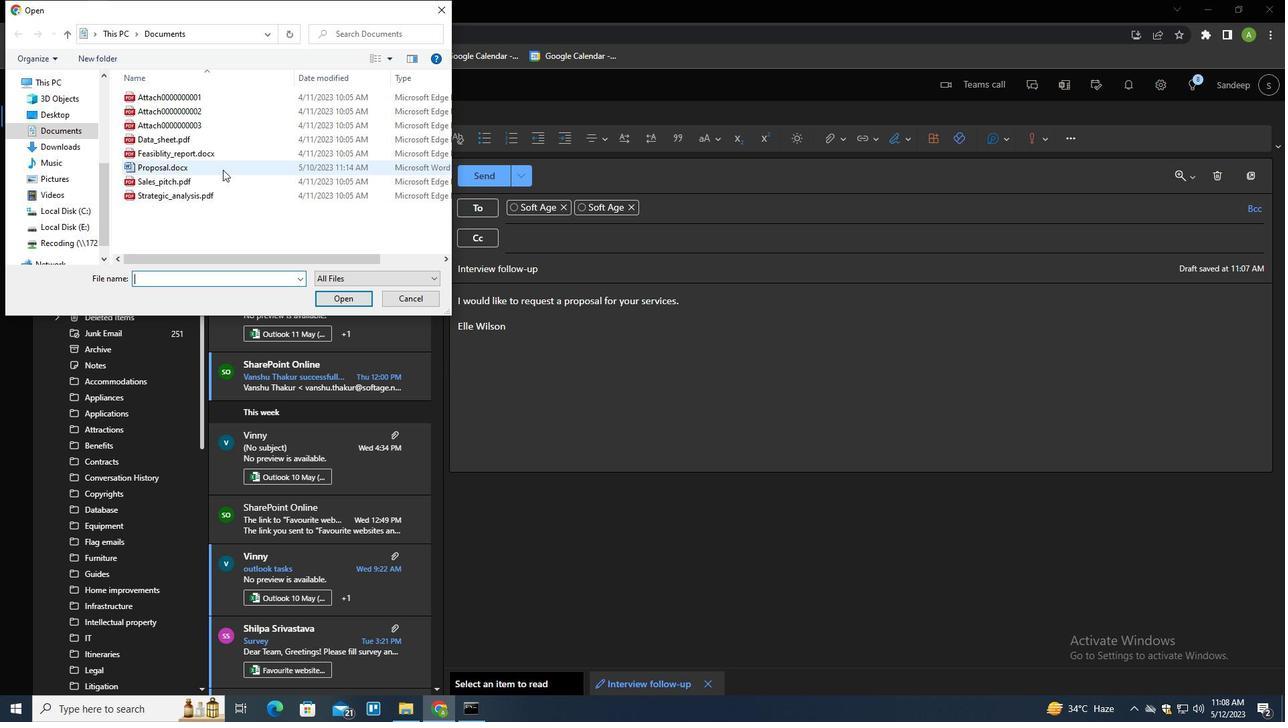 
Action: Key pressed <Key.f2><Key.backspace><Key.shift>REQUEST<Key.shift>_FOR<Key.shift>_QUOTE.DOCX<Key.enter>
Screenshot: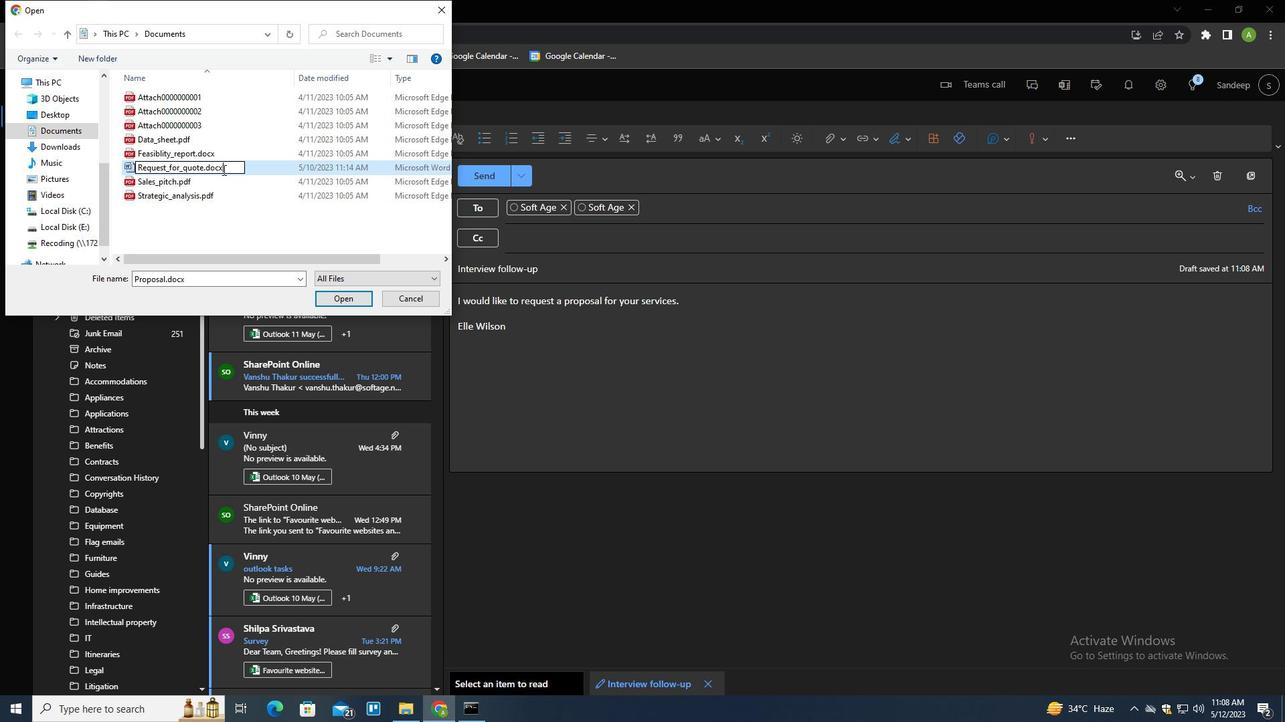 
Action: Mouse pressed left at (222, 170)
Screenshot: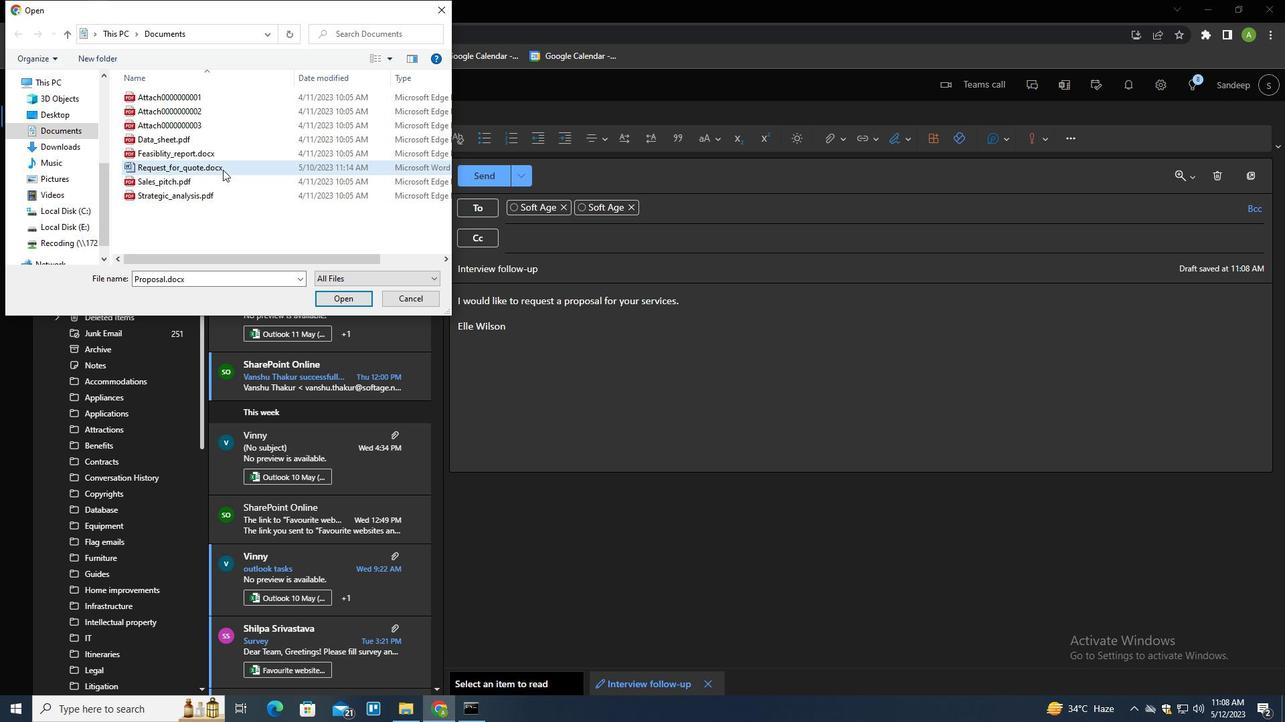 
Action: Mouse moved to (331, 301)
Screenshot: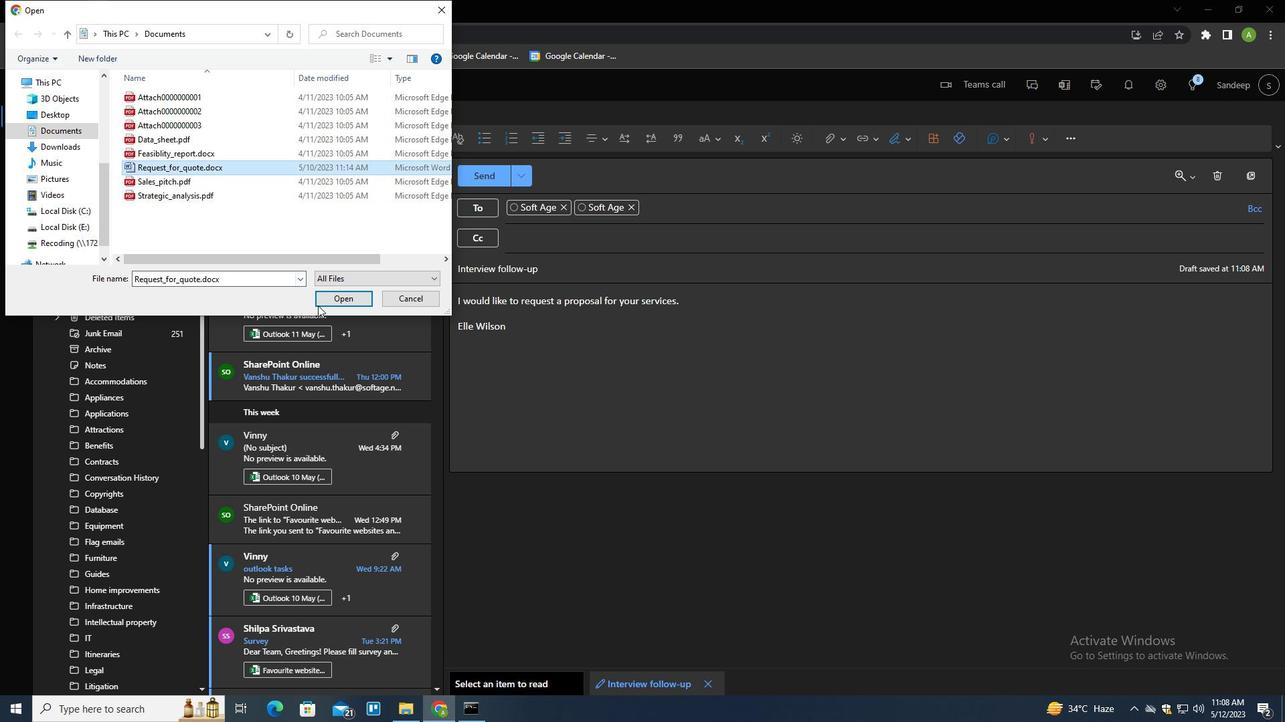 
Action: Mouse pressed left at (331, 301)
Screenshot: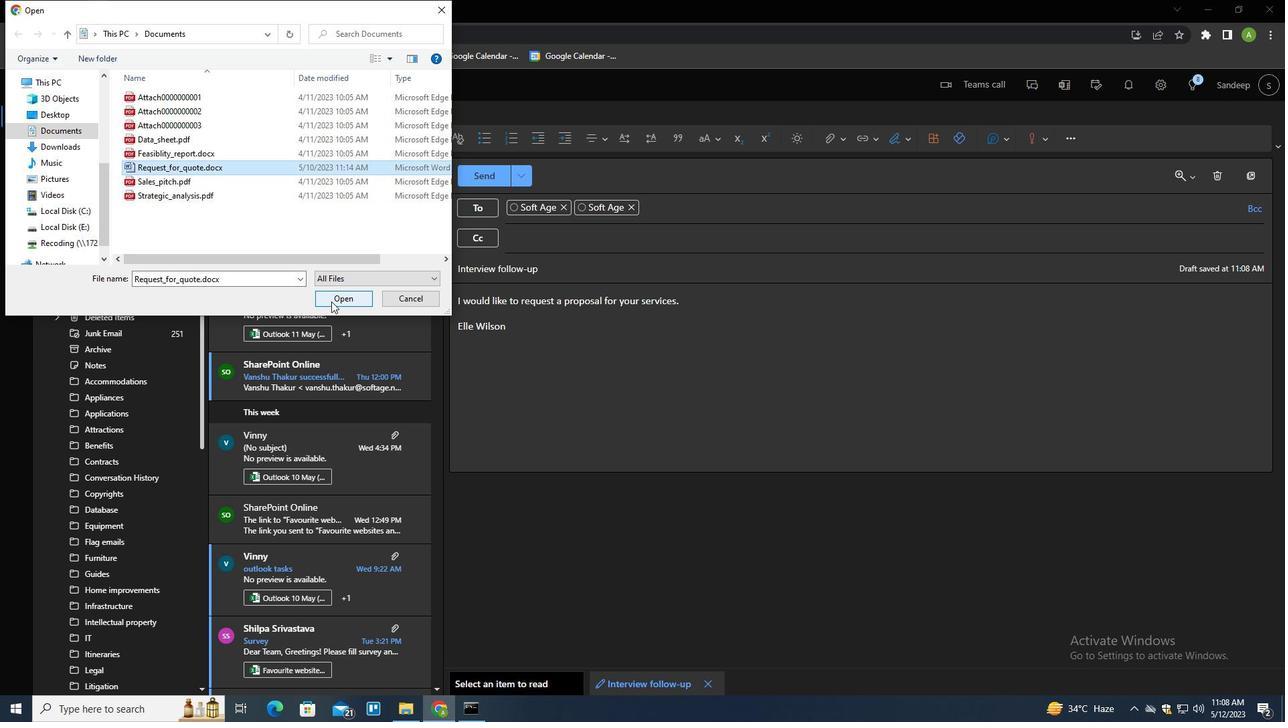 
Action: Mouse moved to (502, 173)
Screenshot: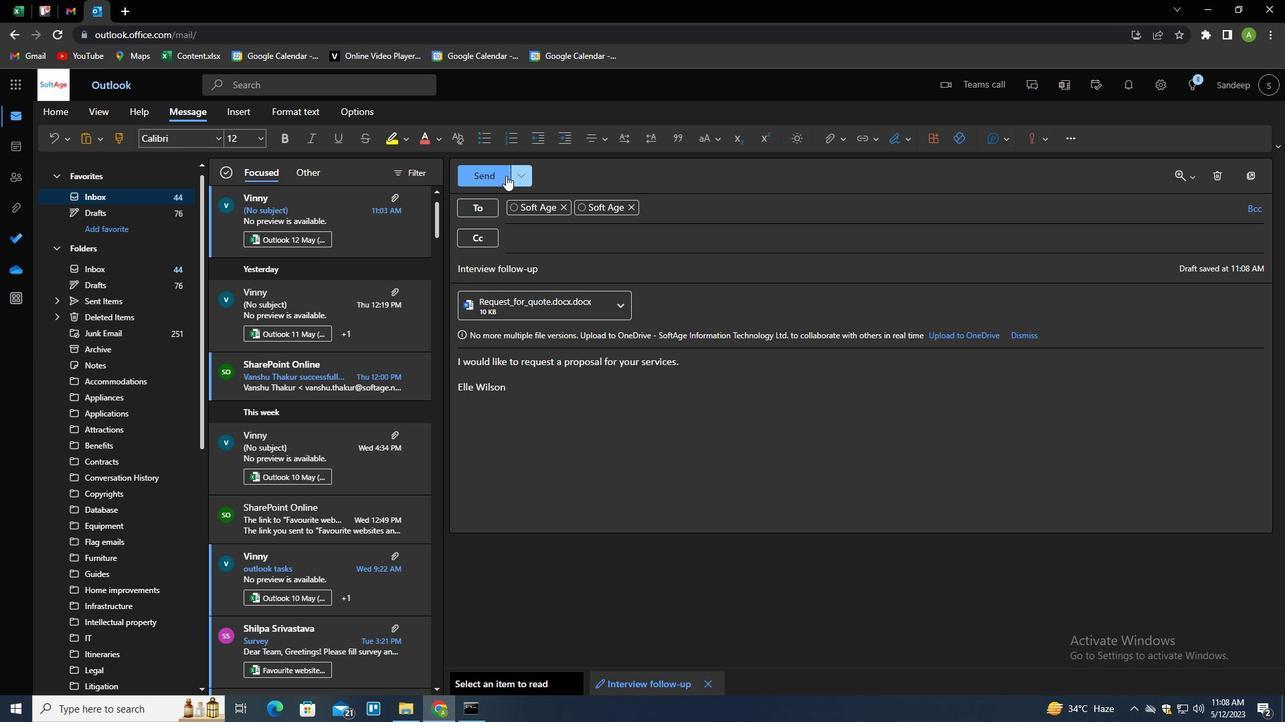 
Action: Mouse pressed left at (502, 173)
Screenshot: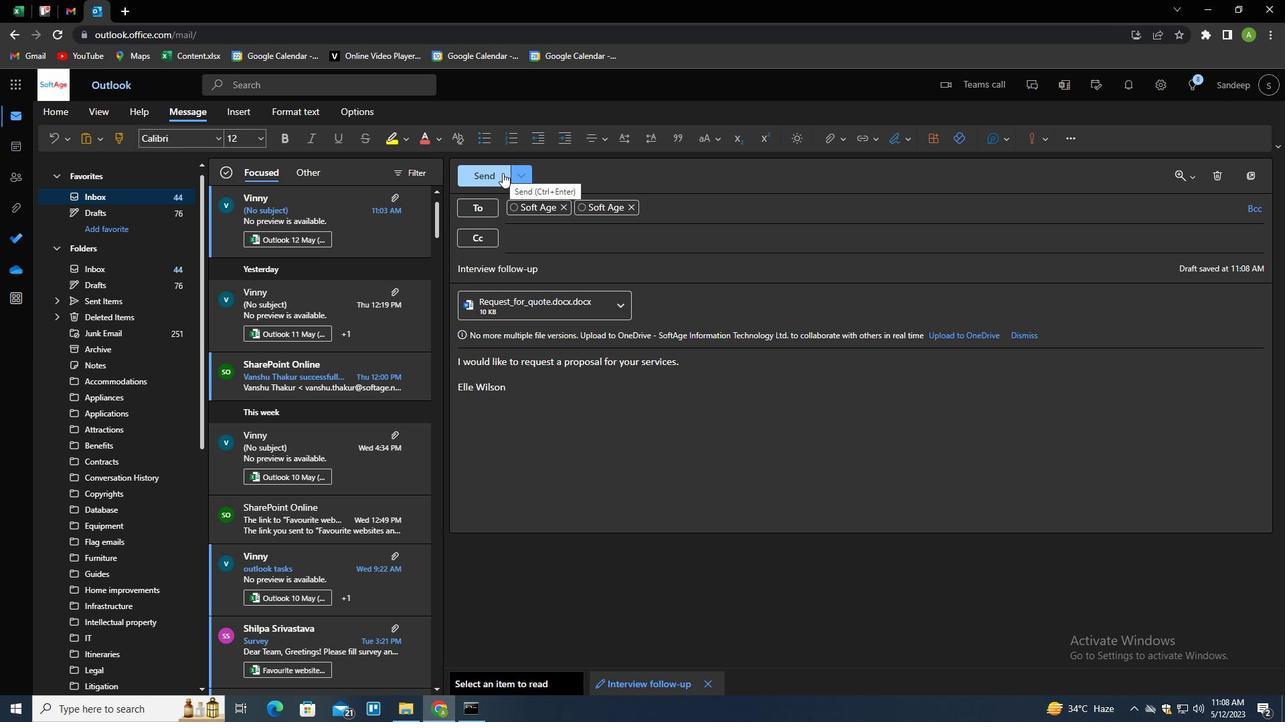 
Action: Mouse moved to (681, 368)
Screenshot: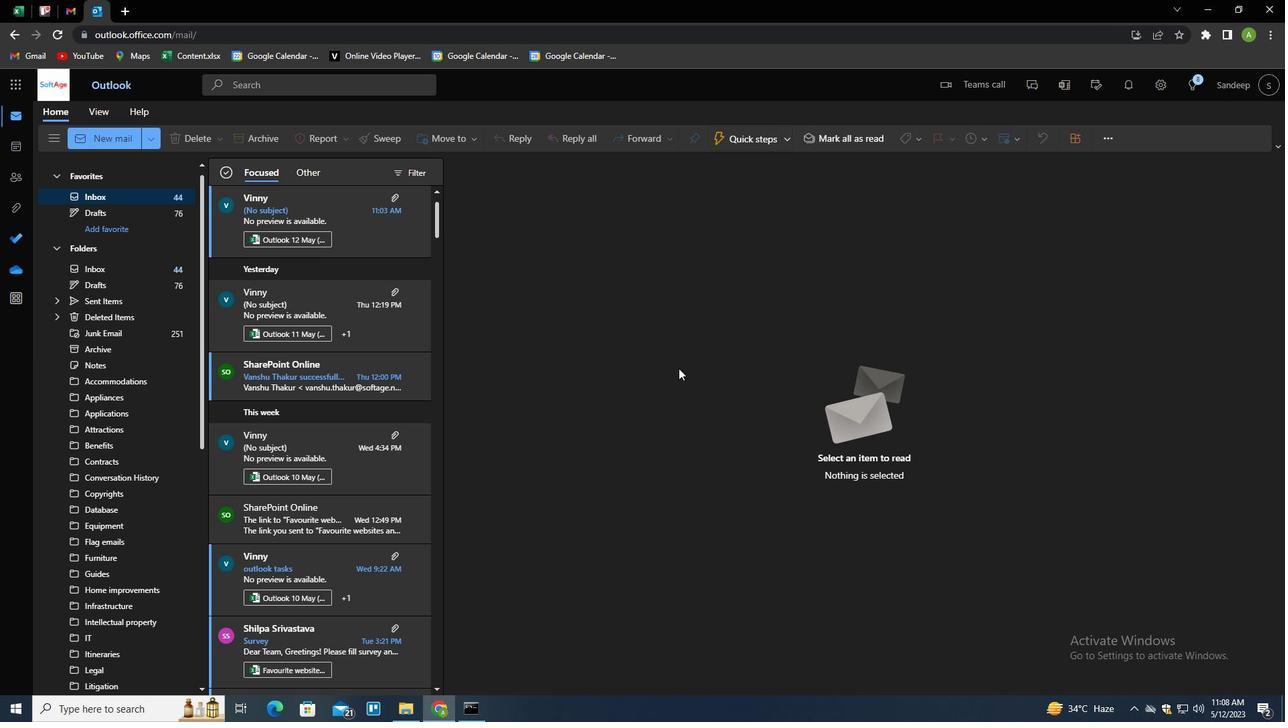 
